 Task: Open a blank sheet, save the file as John.html Add the quote 'Be the change you want to see in the world.' Apply font style 'Caveat' and font size 30 Align the text to the Center .Change the text color to  'Brown'
Action: Mouse moved to (283, 227)
Screenshot: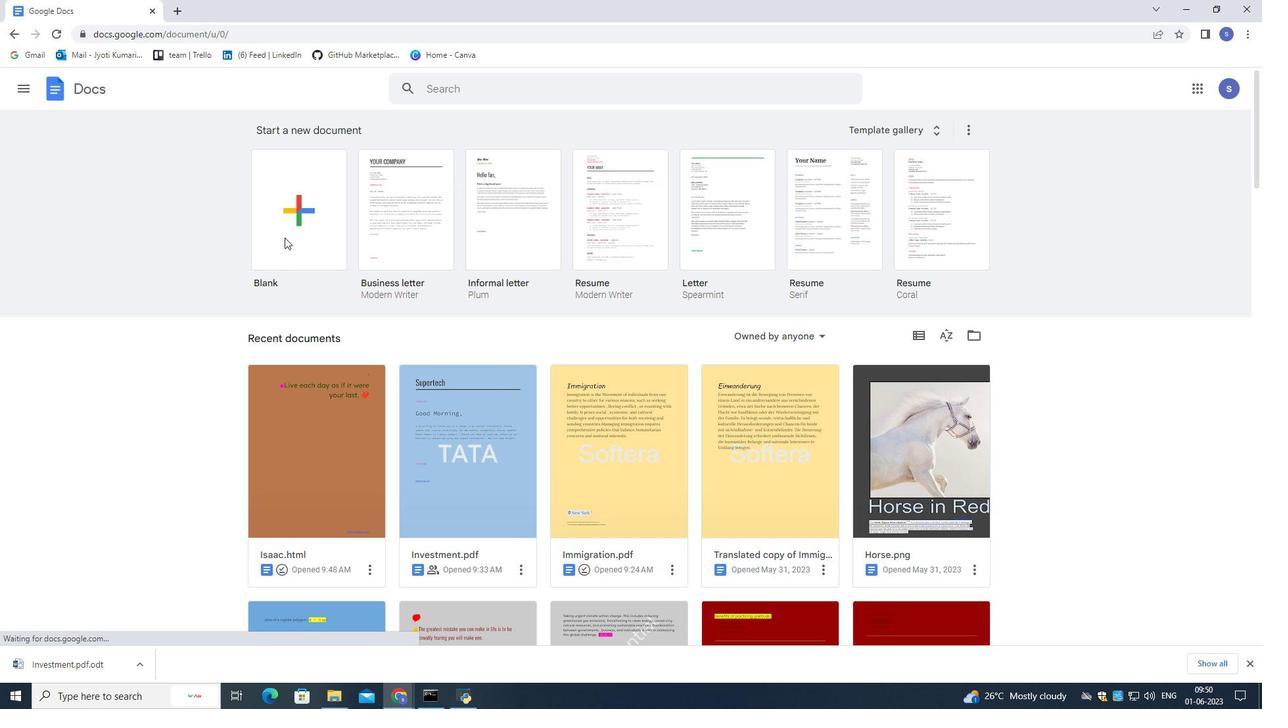 
Action: Mouse pressed left at (283, 227)
Screenshot: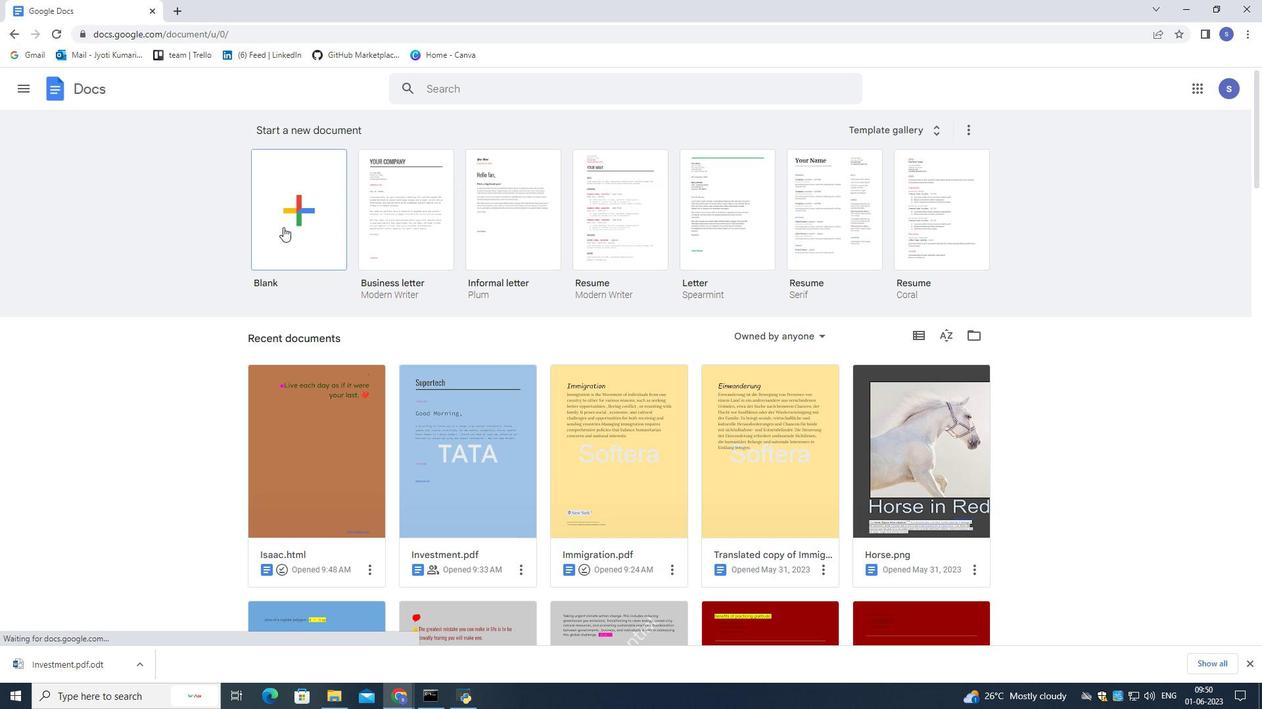 
Action: Mouse moved to (120, 82)
Screenshot: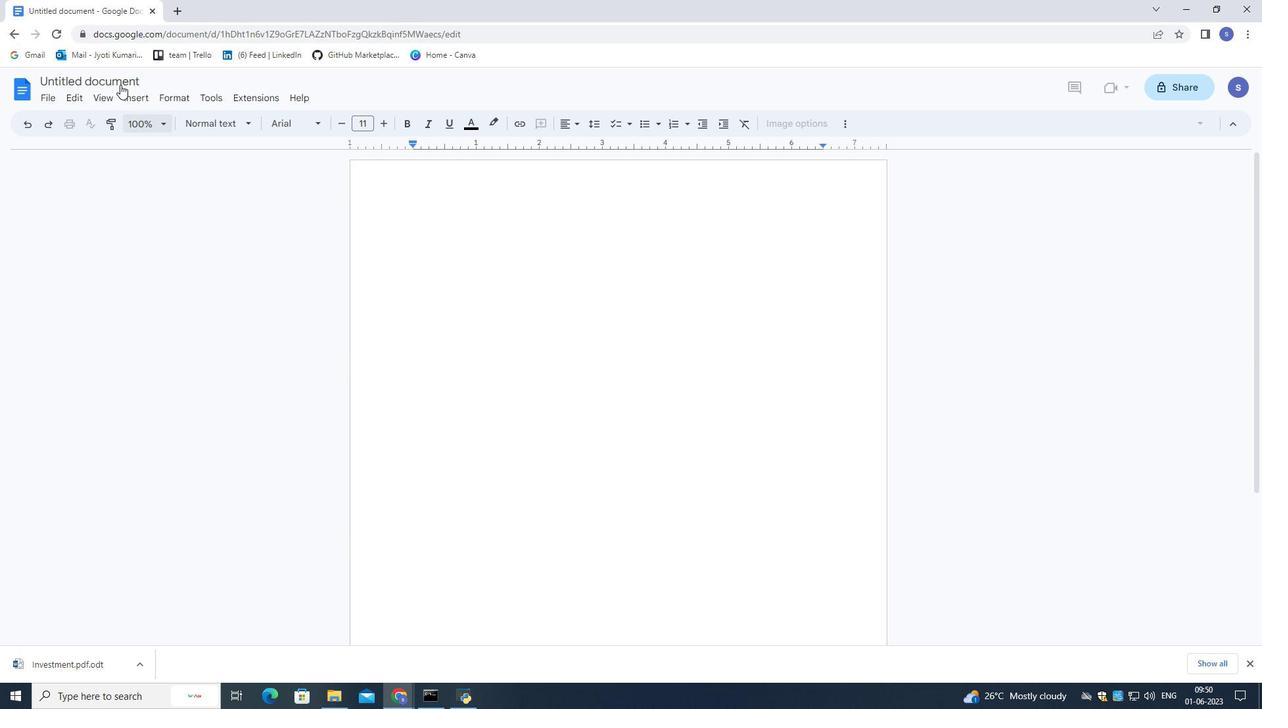 
Action: Mouse pressed left at (120, 82)
Screenshot: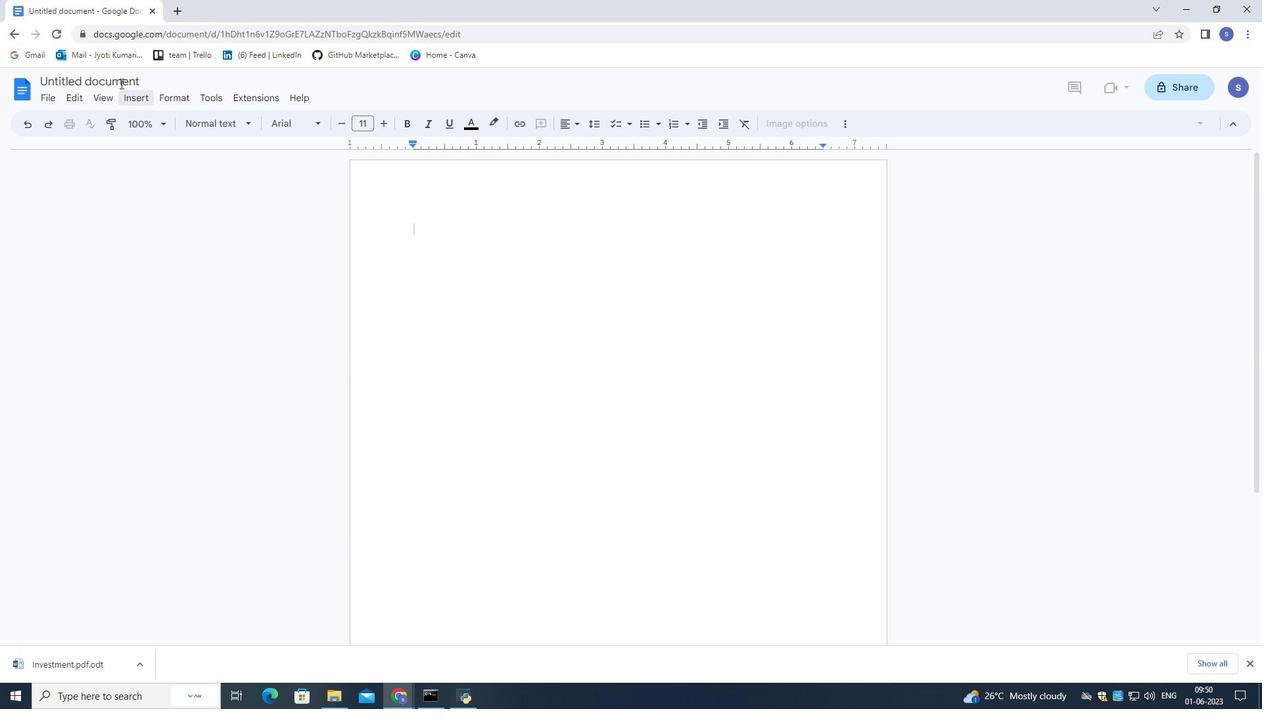 
Action: Mouse moved to (138, 80)
Screenshot: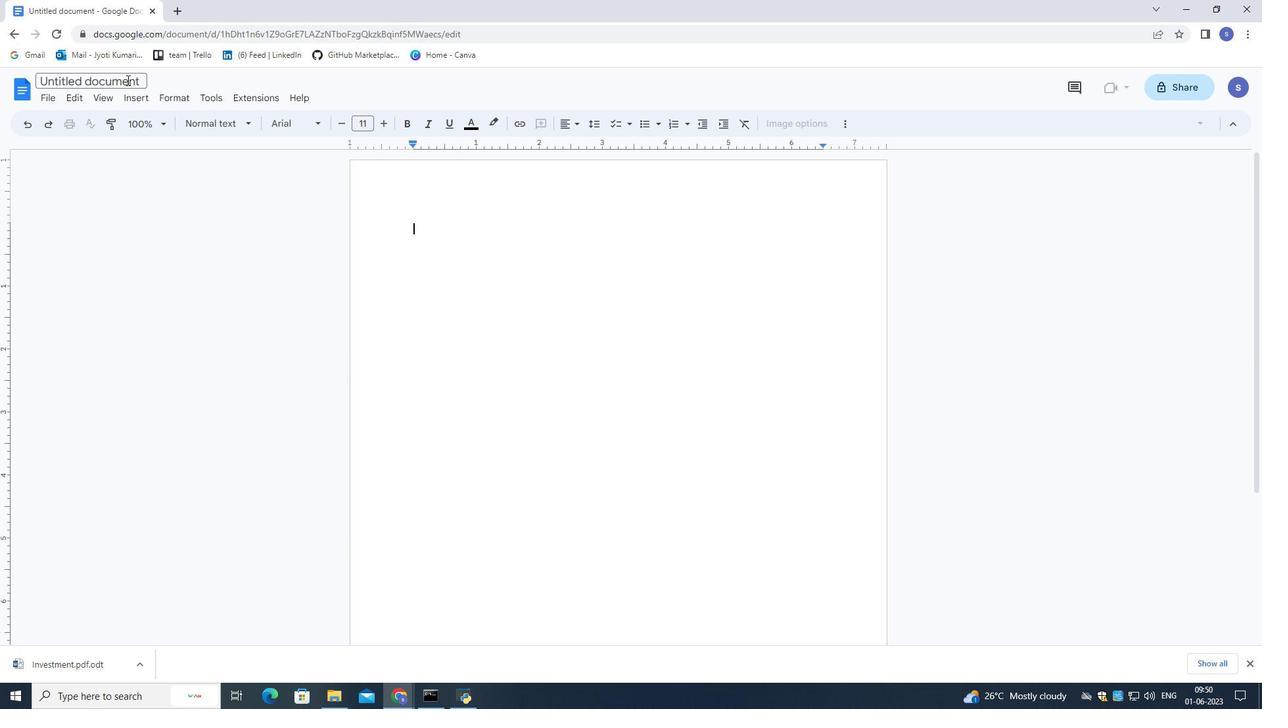 
Action: Mouse pressed left at (138, 80)
Screenshot: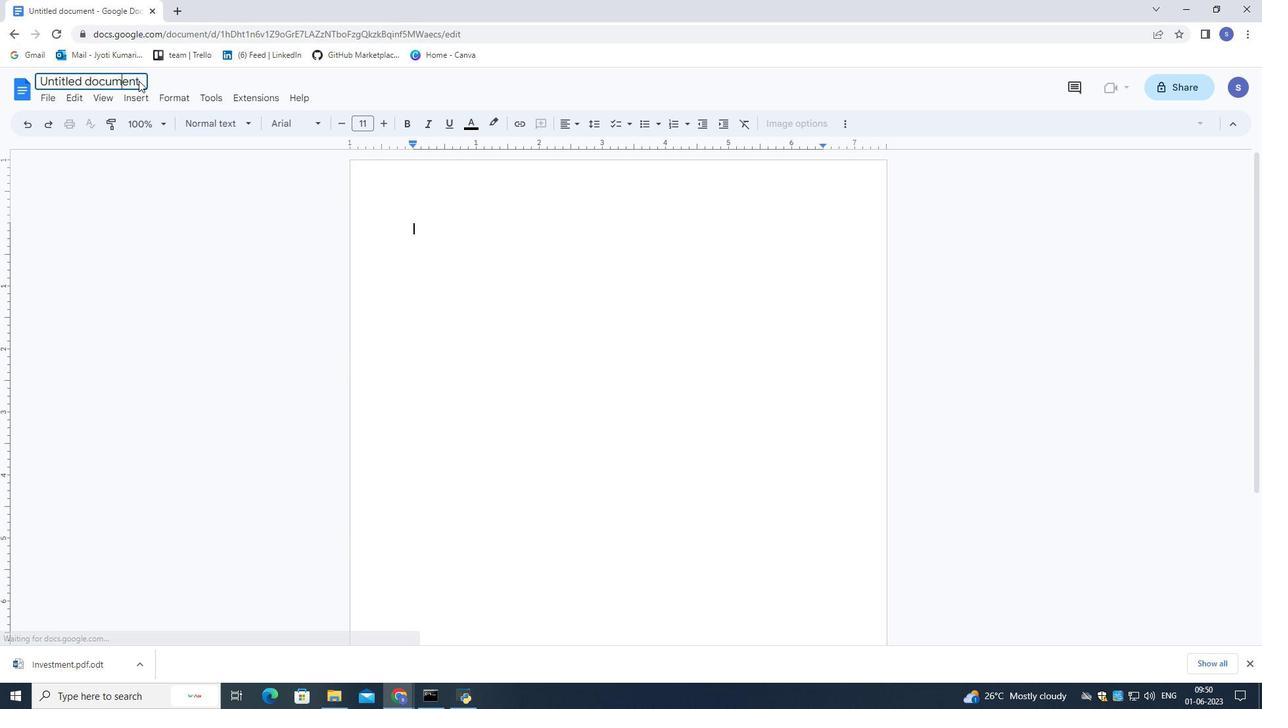 
Action: Mouse pressed left at (138, 80)
Screenshot: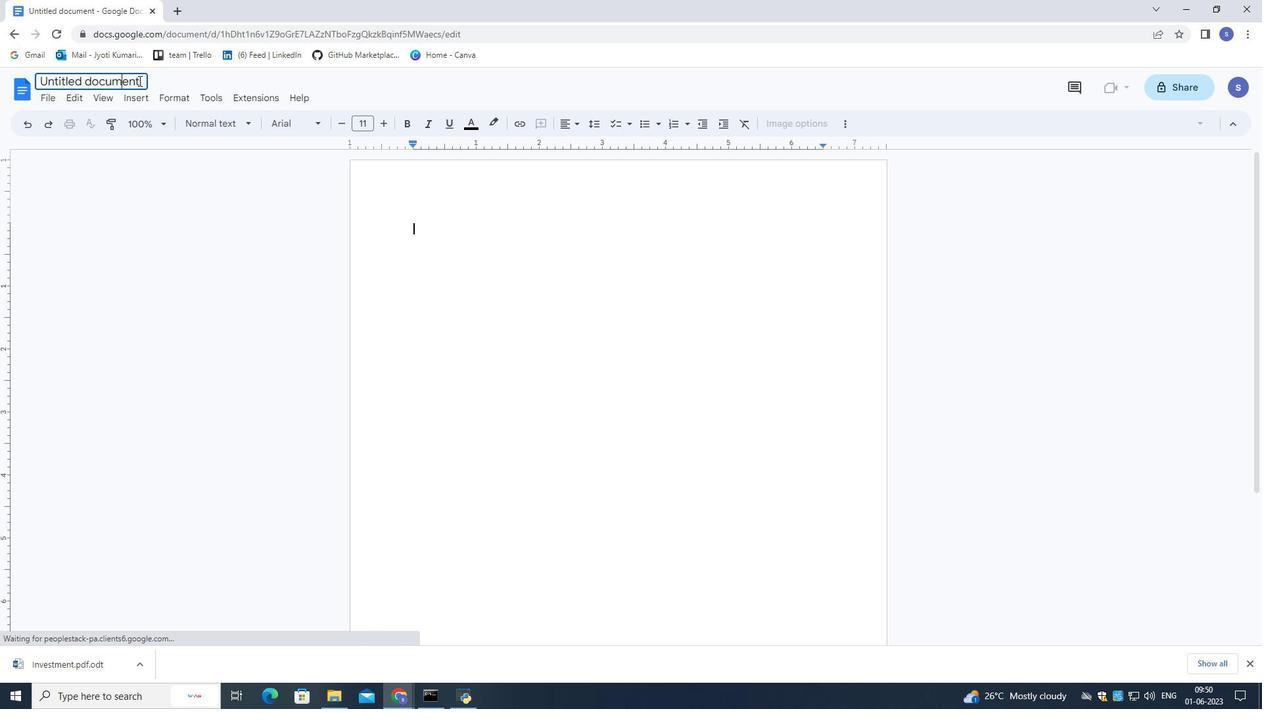 
Action: Mouse pressed left at (138, 80)
Screenshot: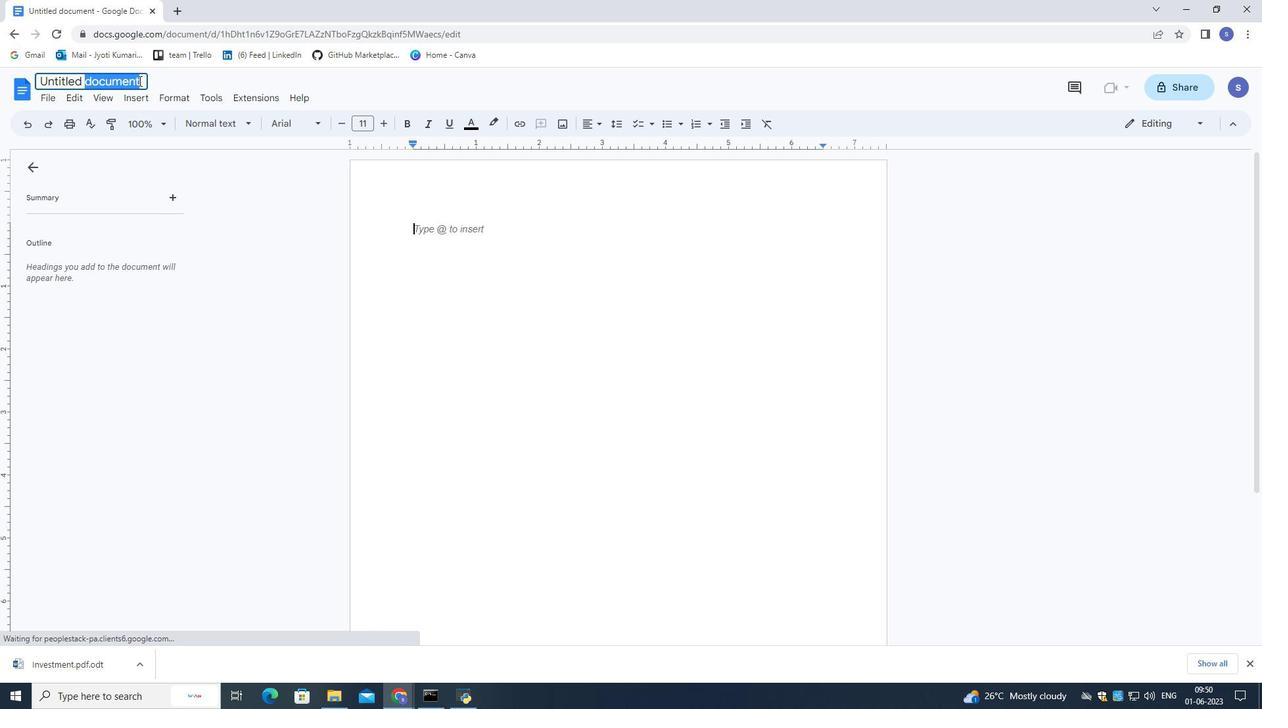
Action: Key pressed <Key.shift><Key.shift><Key.shift><Key.shift><Key.shift>John.html<Key.enter>
Screenshot: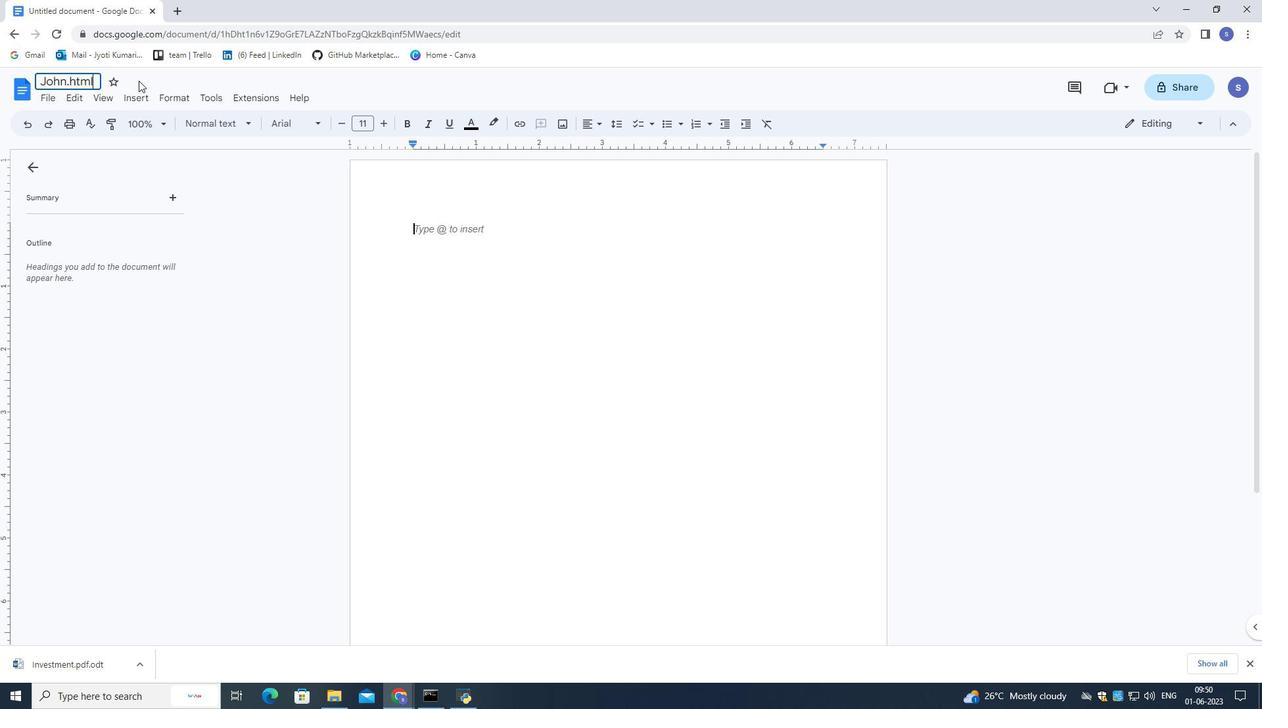 
Action: Mouse moved to (433, 231)
Screenshot: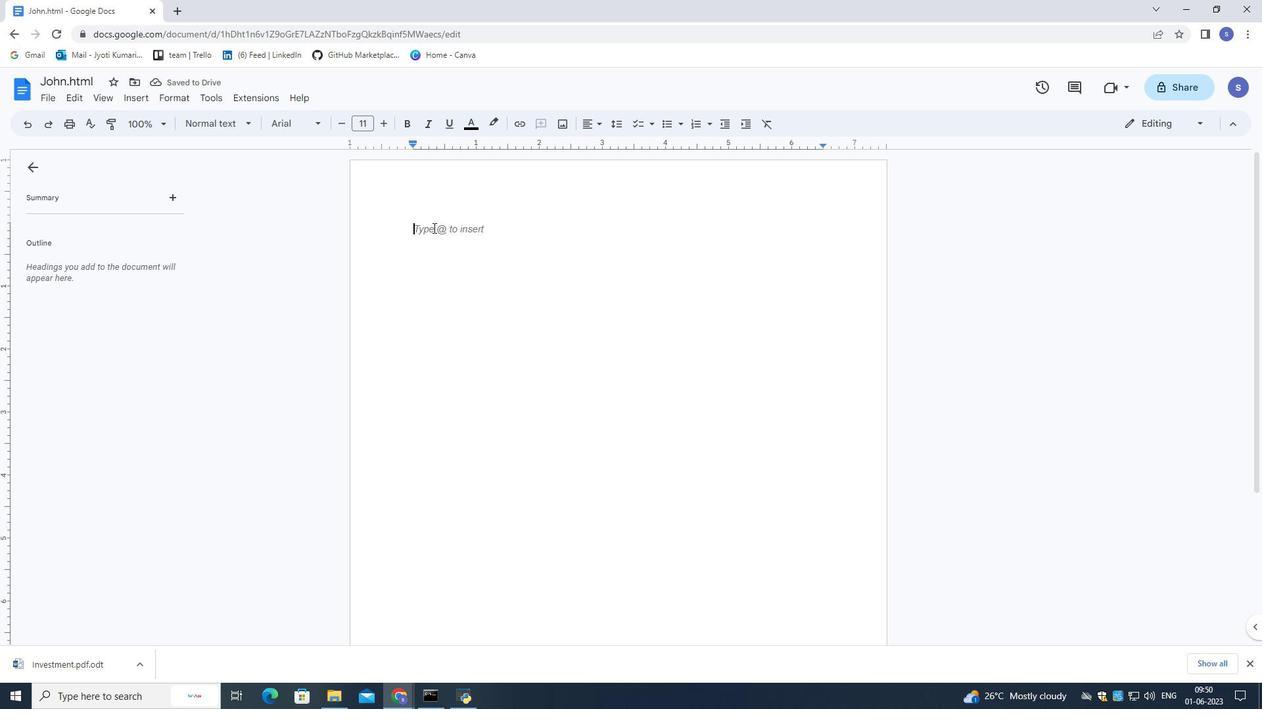 
Action: Mouse pressed left at (433, 231)
Screenshot: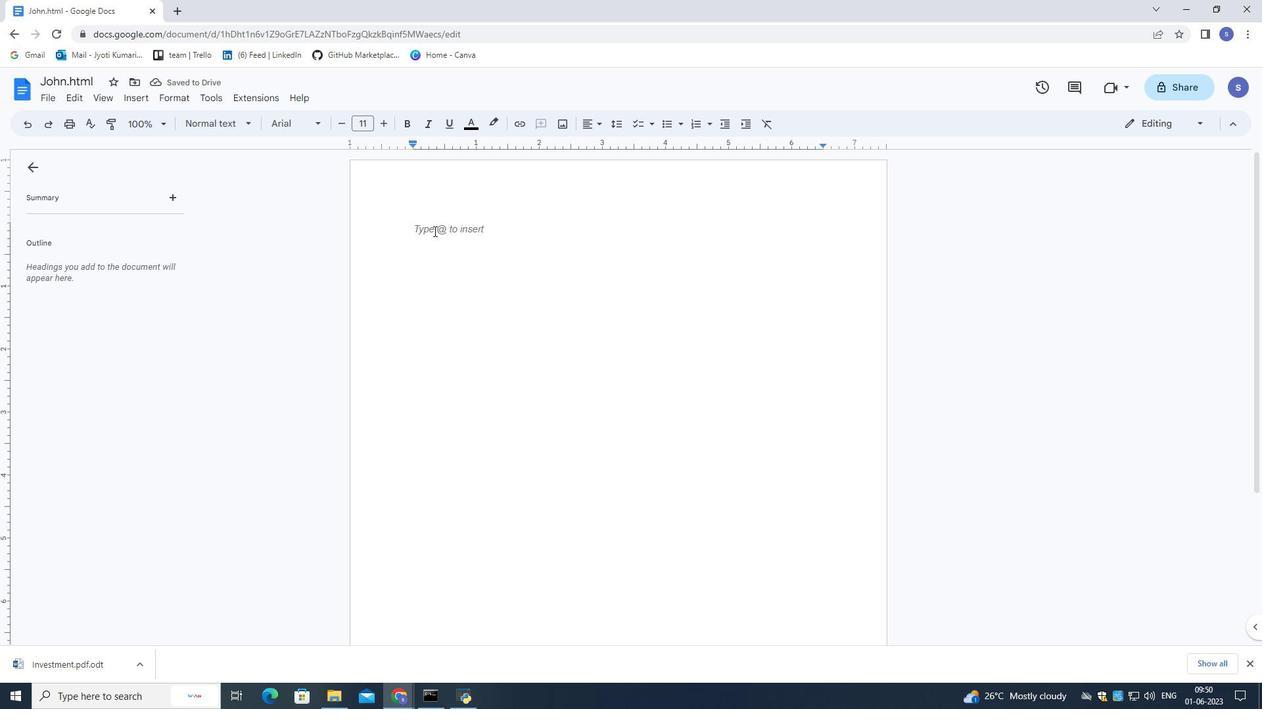 
Action: Key pressed <Key.shift>Be<Key.space>the<Key.space>change<Key.space>you<Key.space>want<Key.space>to<Key.space>see<Key.space>in<Key.space>the<Key.space>world.<Key.space>
Screenshot: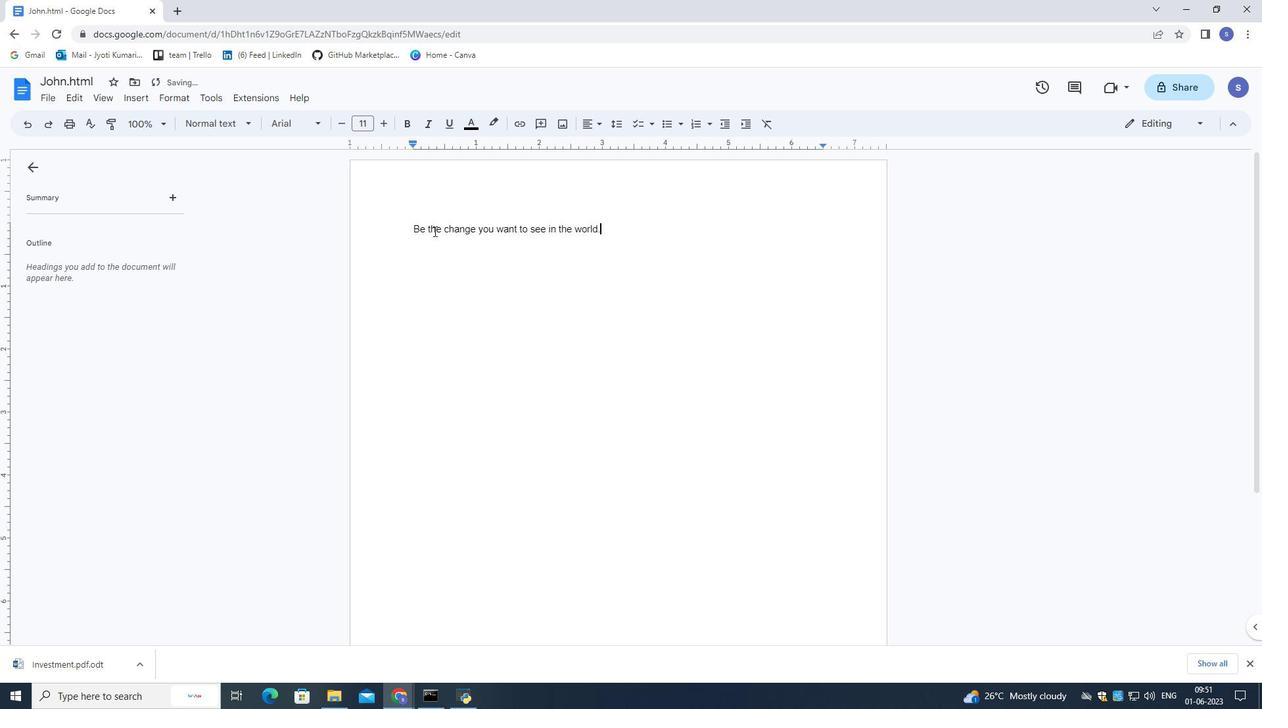
Action: Mouse moved to (610, 229)
Screenshot: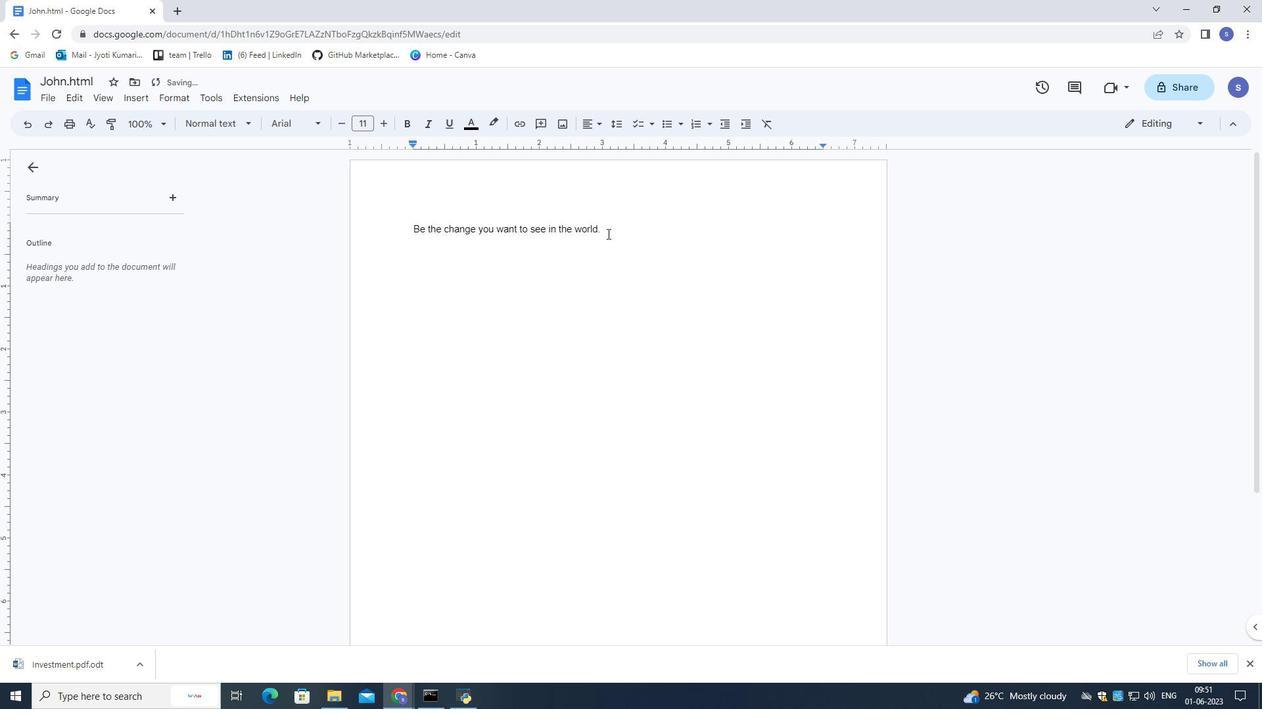 
Action: Mouse pressed left at (610, 229)
Screenshot: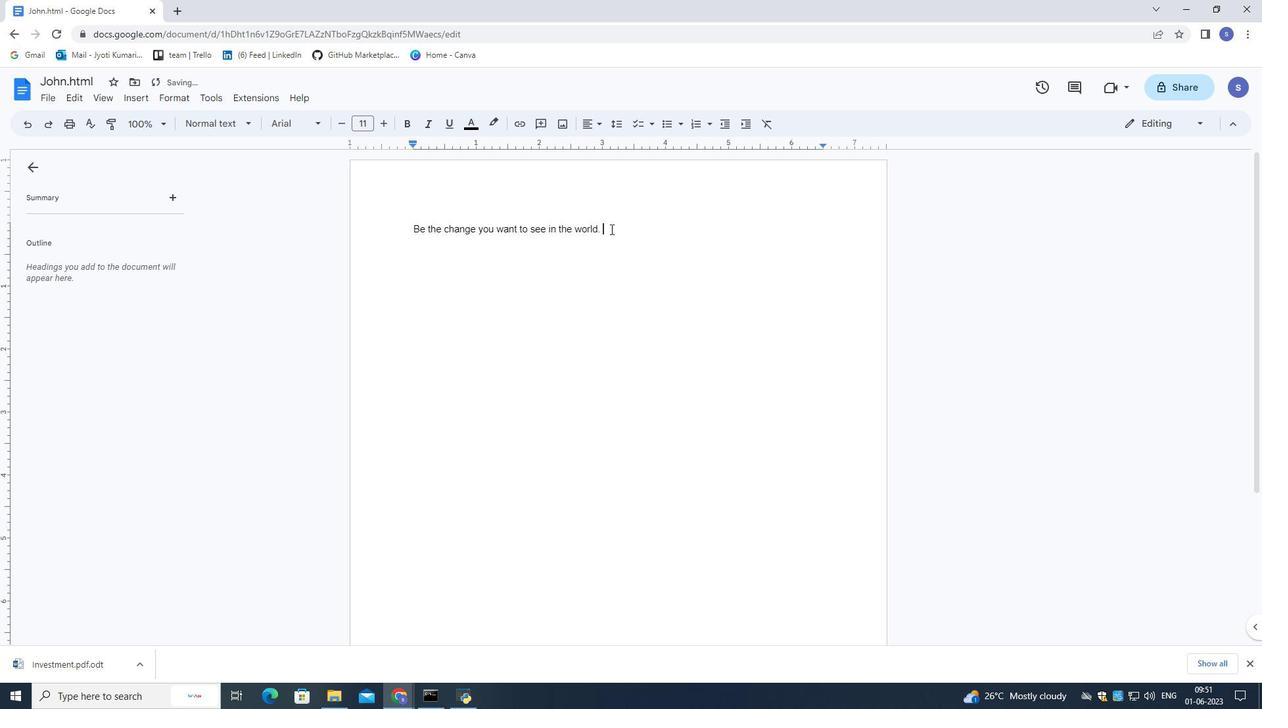 
Action: Mouse moved to (403, 239)
Screenshot: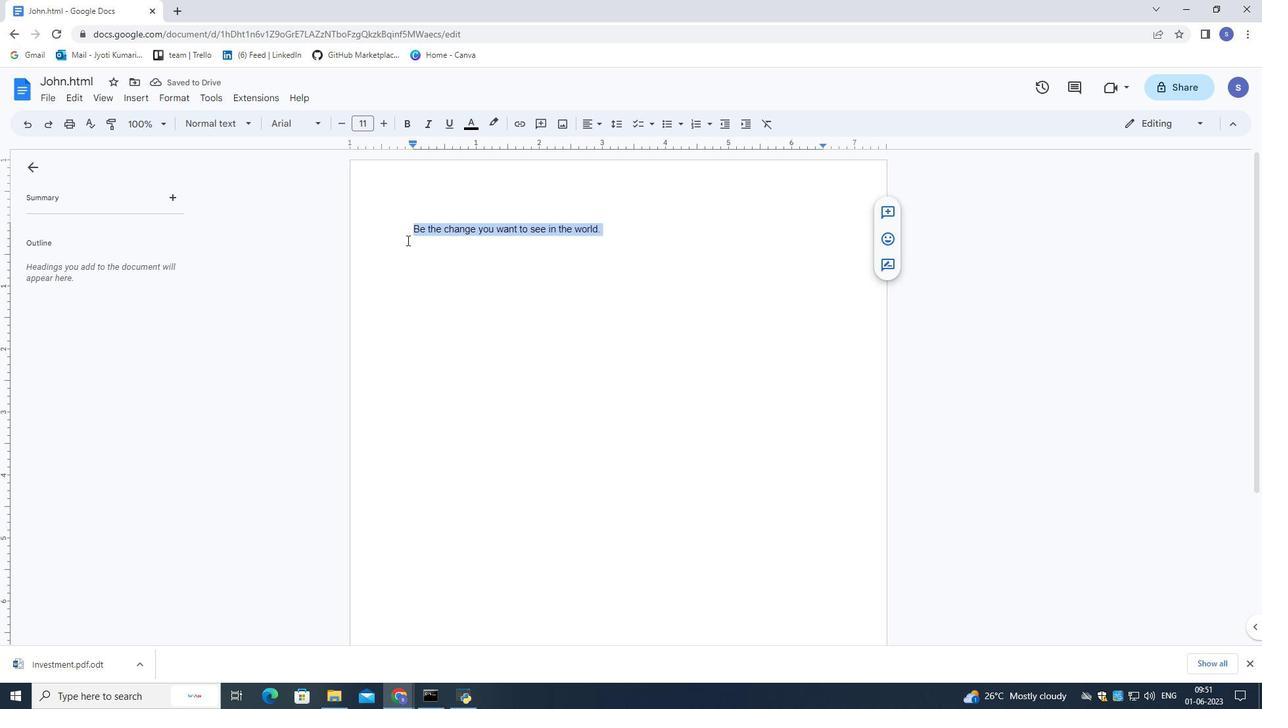 
Action: Key pressed <Key.shift>Caveatctrl+Z
Screenshot: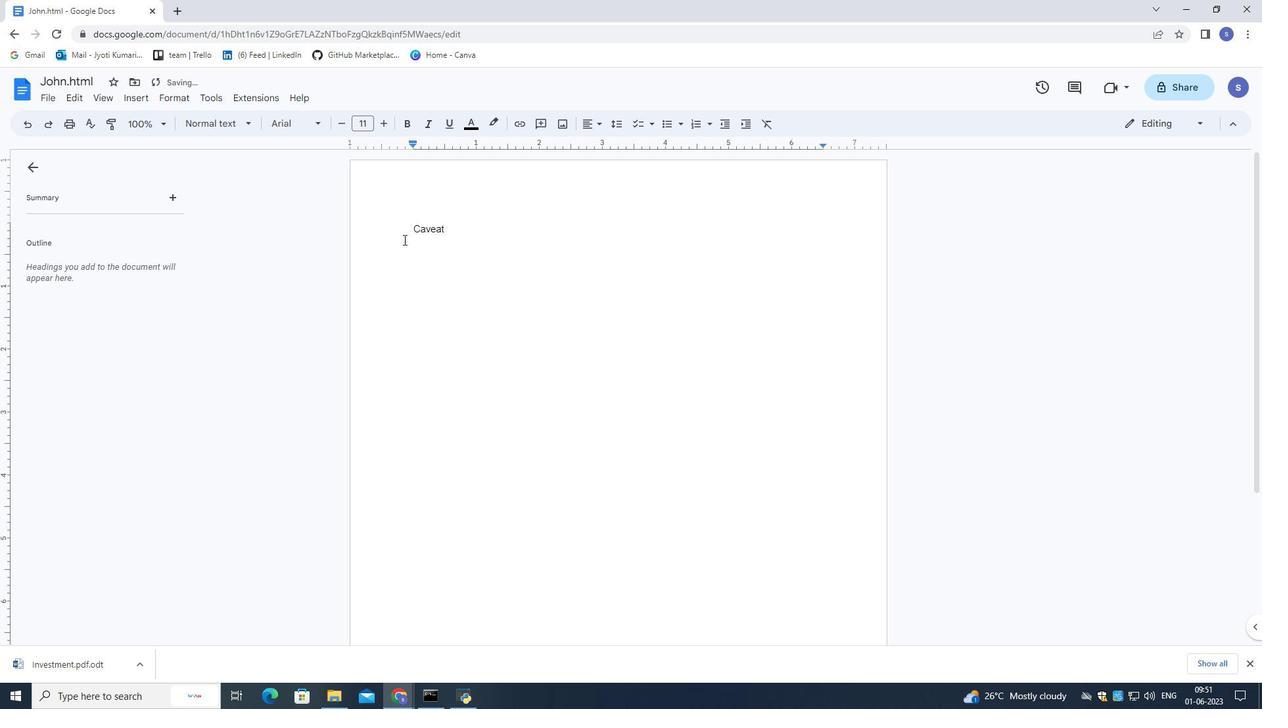 
Action: Mouse moved to (293, 122)
Screenshot: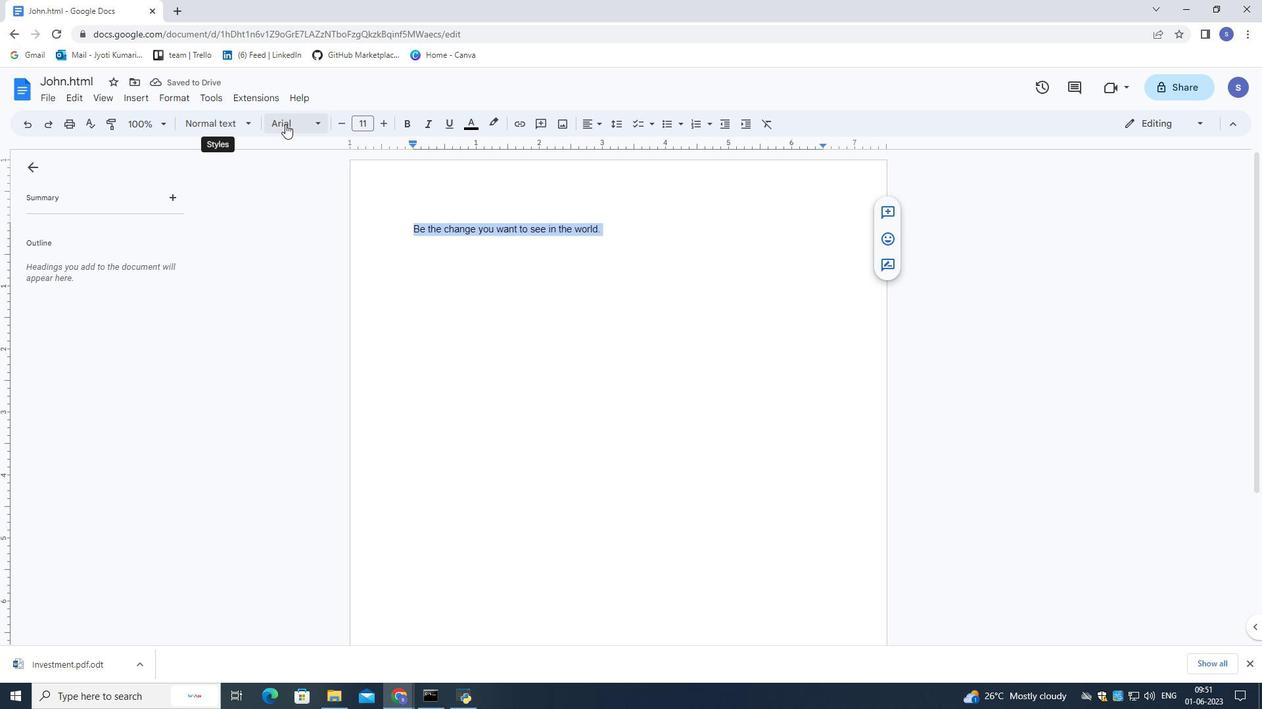 
Action: Mouse pressed left at (293, 122)
Screenshot: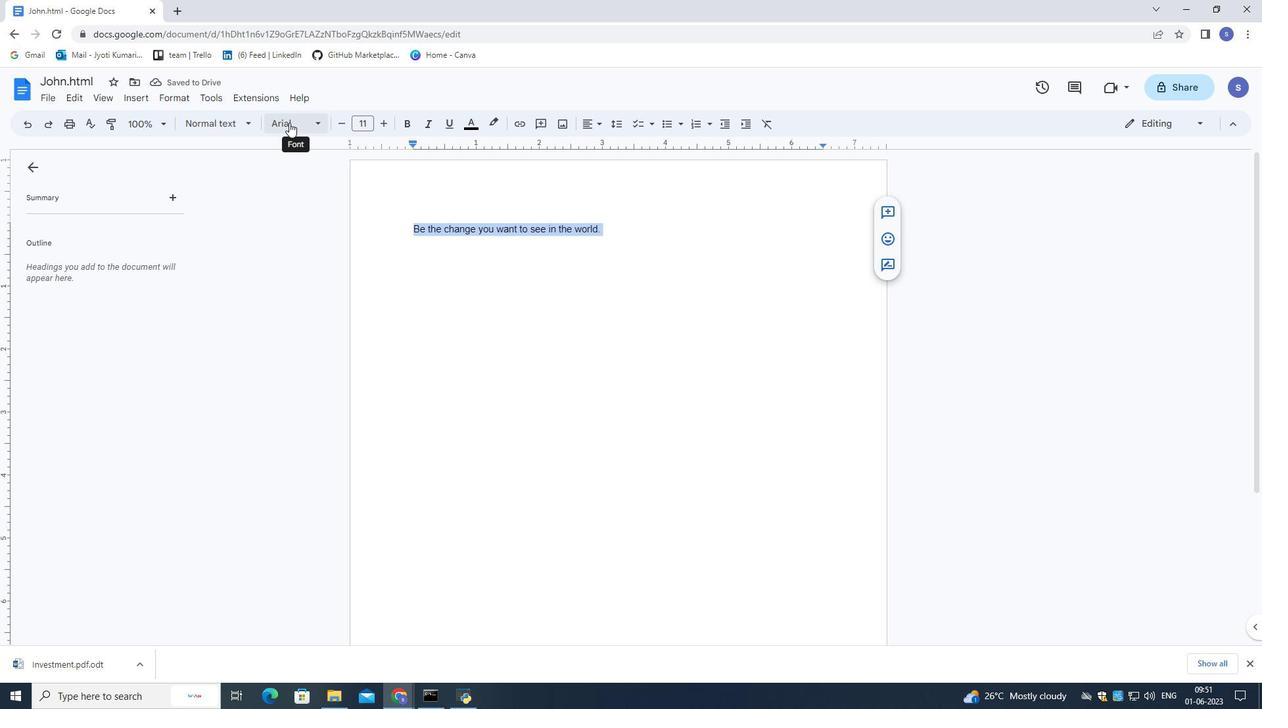 
Action: Mouse moved to (290, 141)
Screenshot: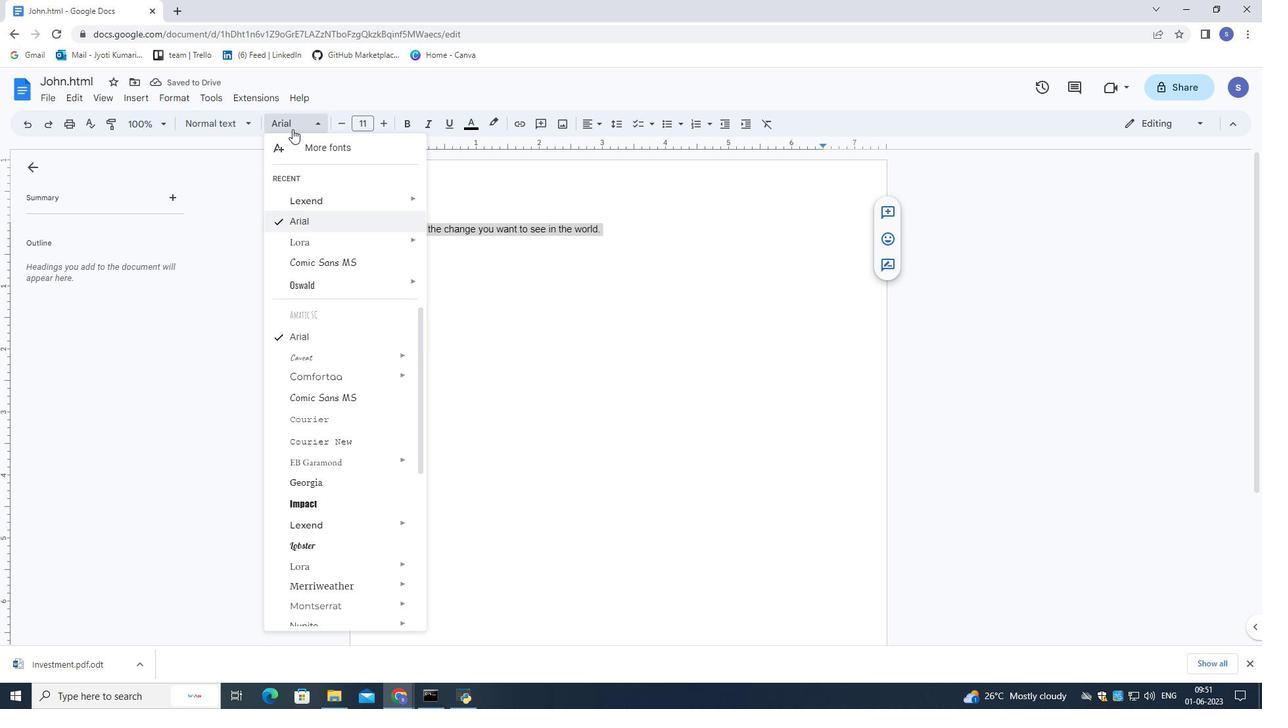 
Action: Mouse pressed left at (290, 141)
Screenshot: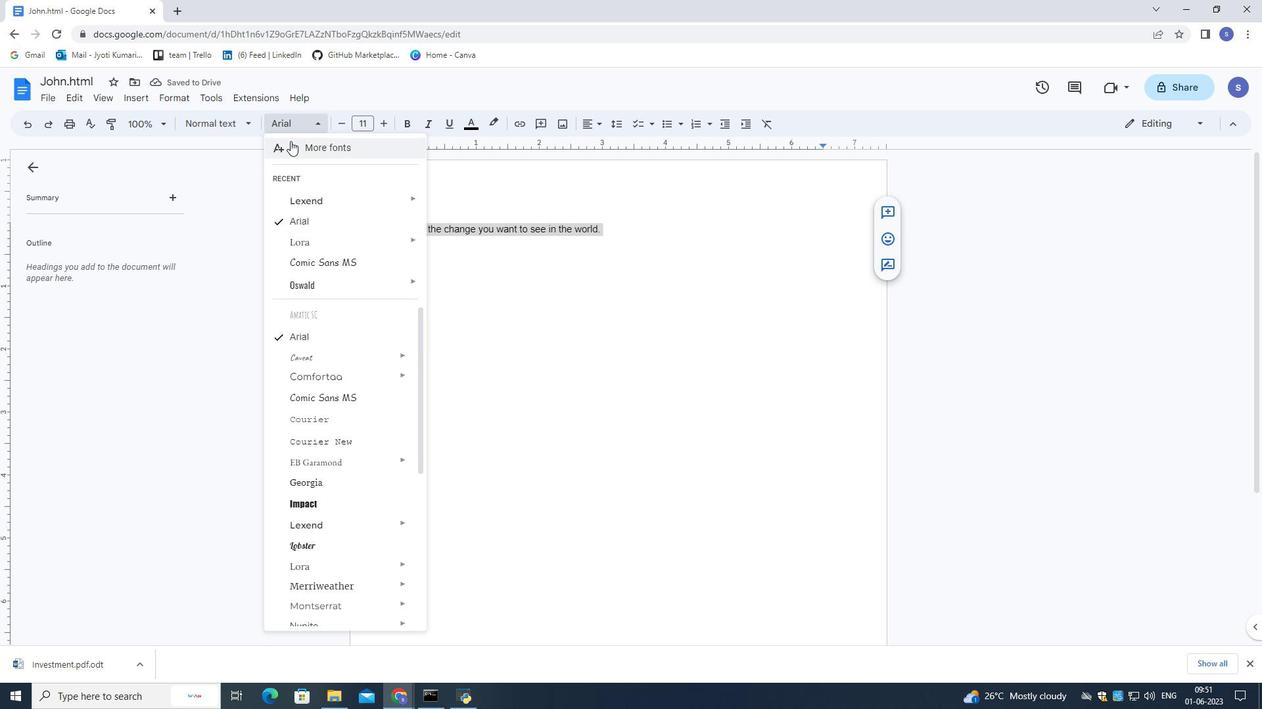 
Action: Mouse moved to (401, 203)
Screenshot: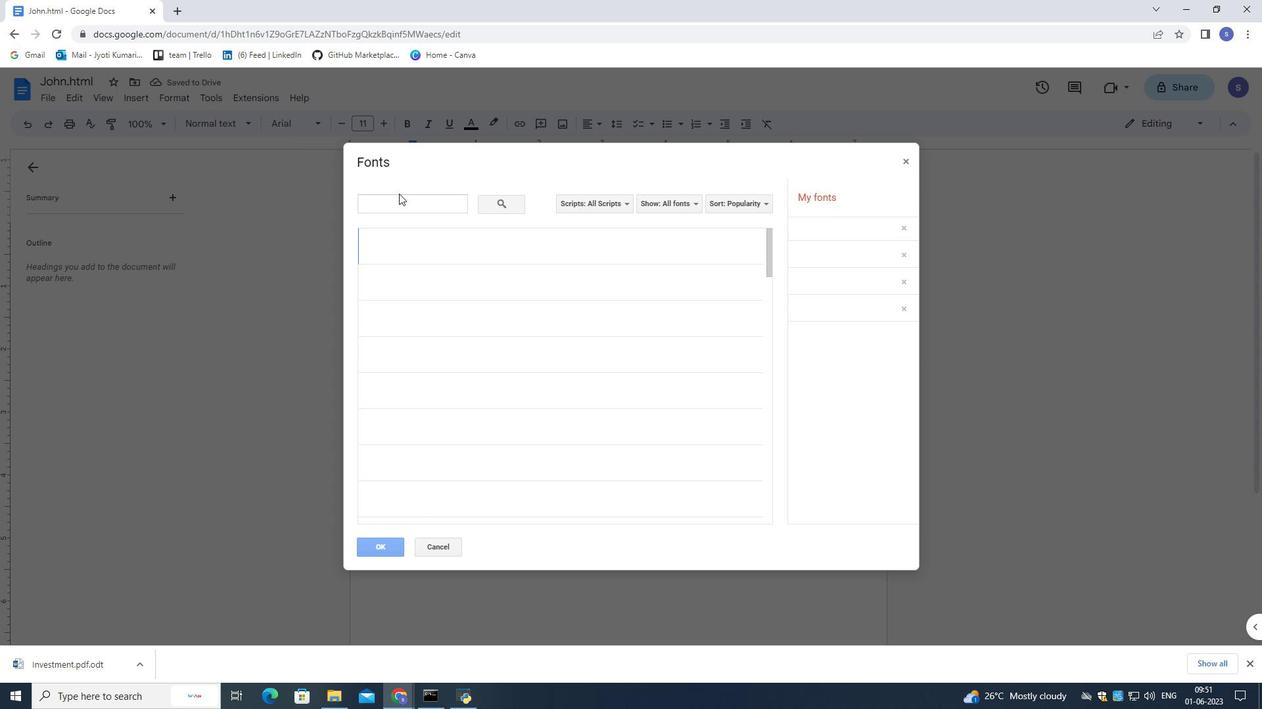 
Action: Mouse pressed left at (401, 203)
Screenshot: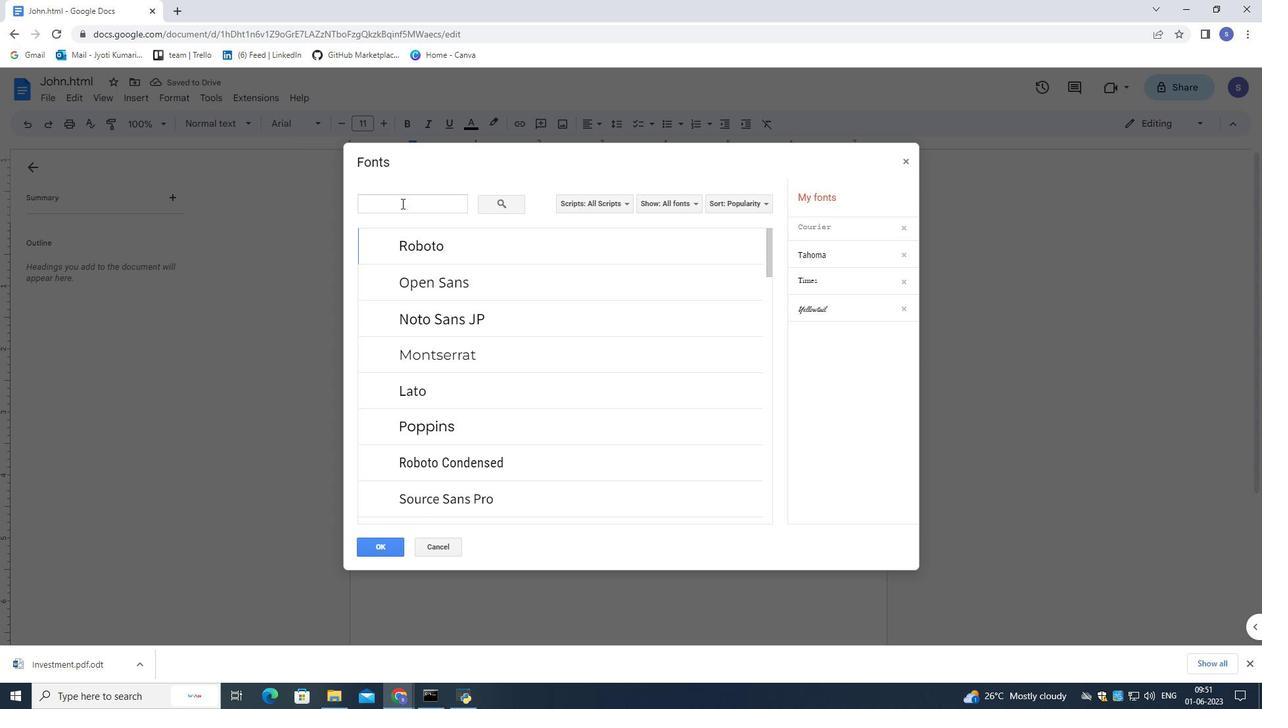 
Action: Key pressed <Key.shift>Caveat
Screenshot: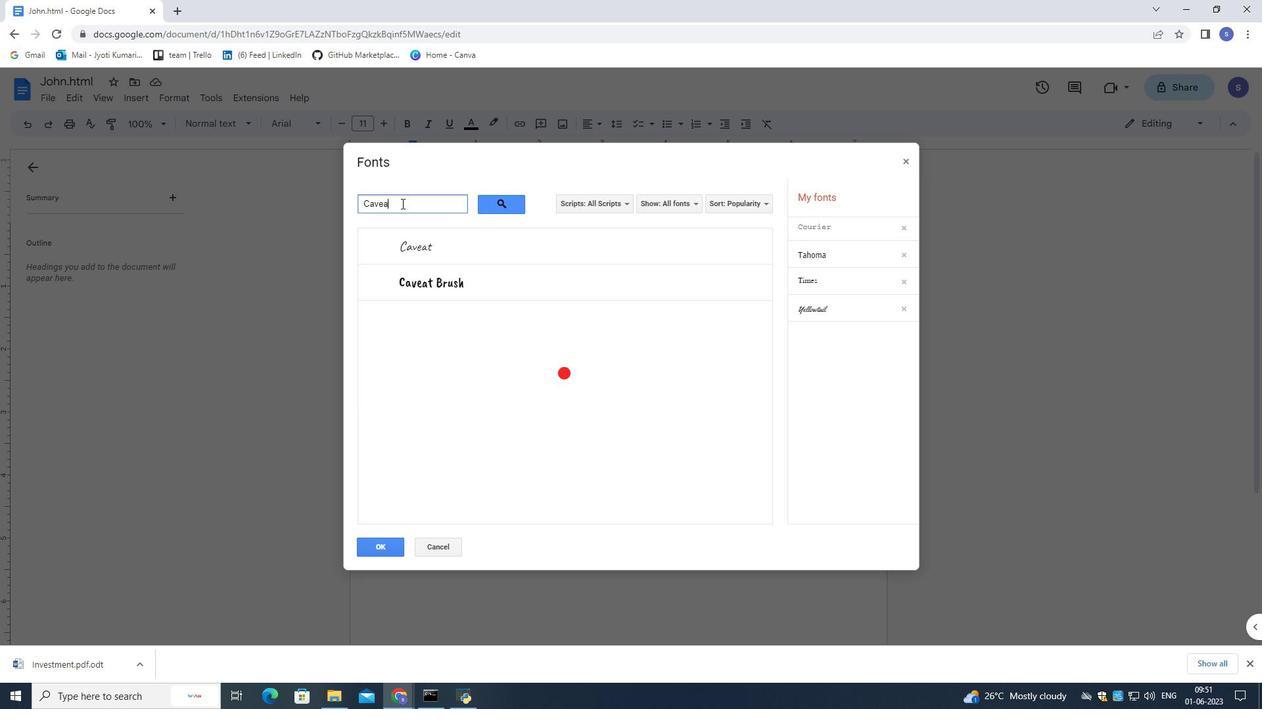 
Action: Mouse moved to (418, 242)
Screenshot: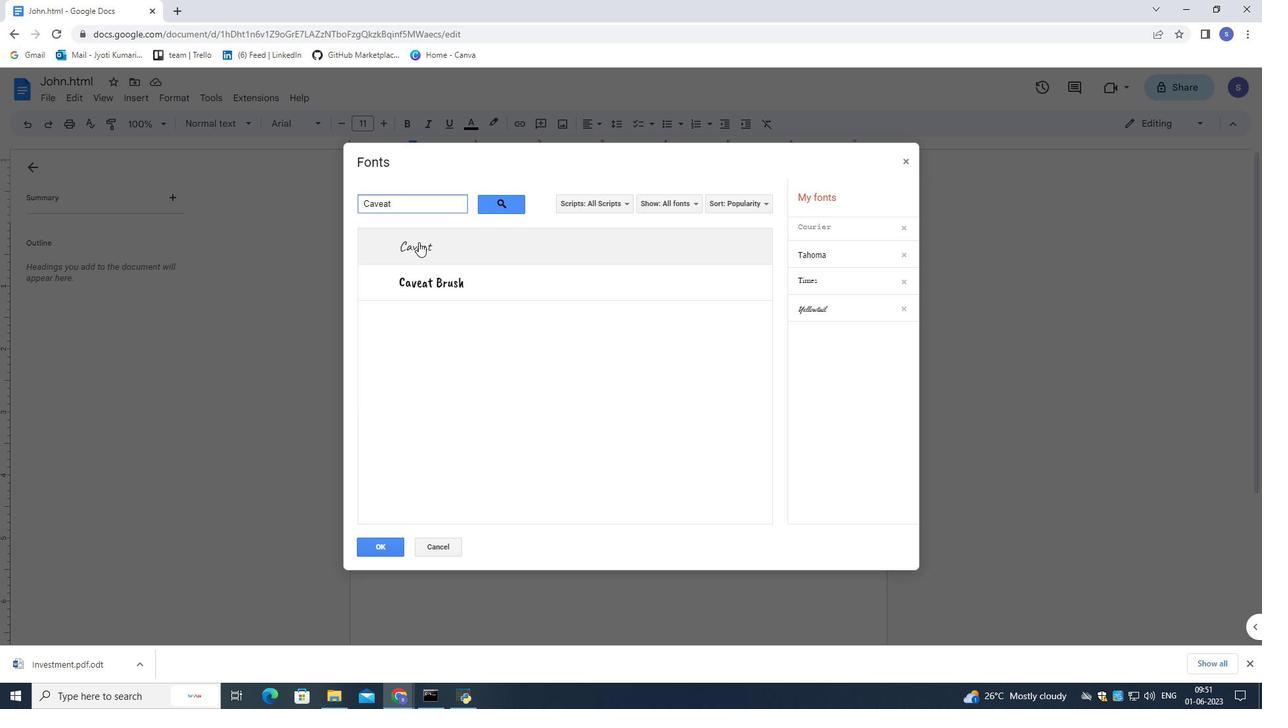
Action: Mouse pressed left at (418, 242)
Screenshot: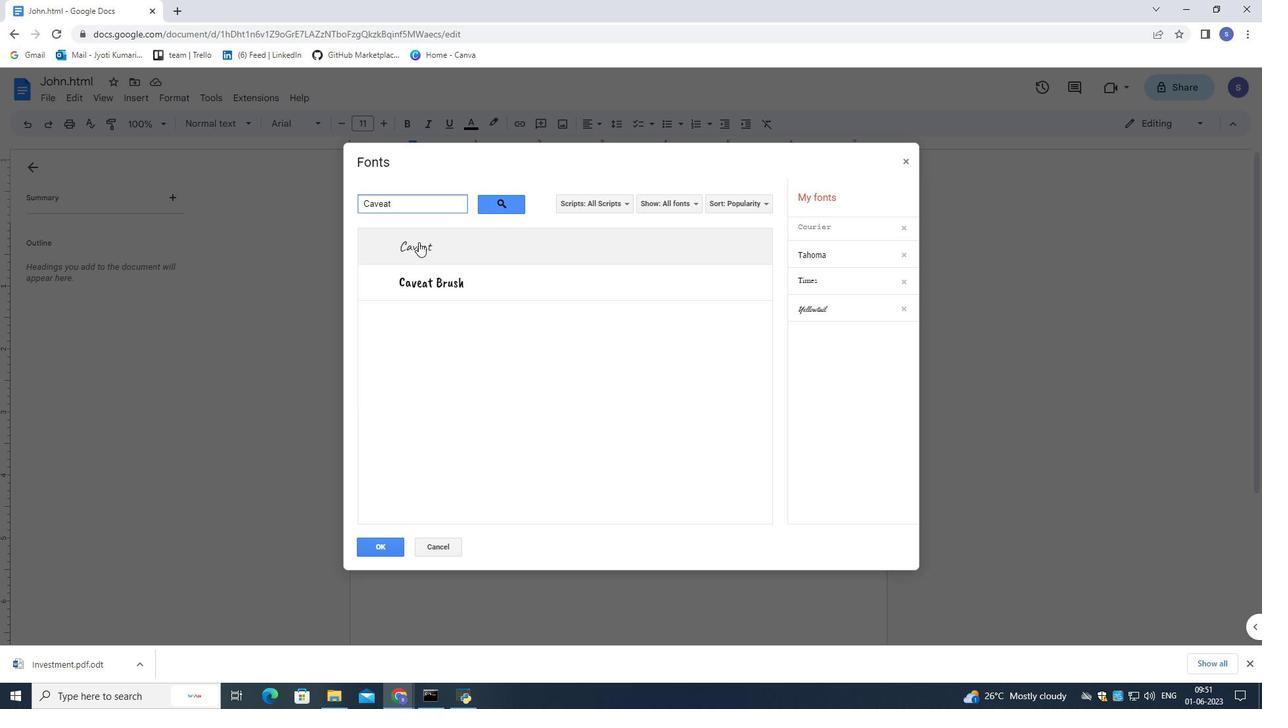 
Action: Mouse moved to (366, 544)
Screenshot: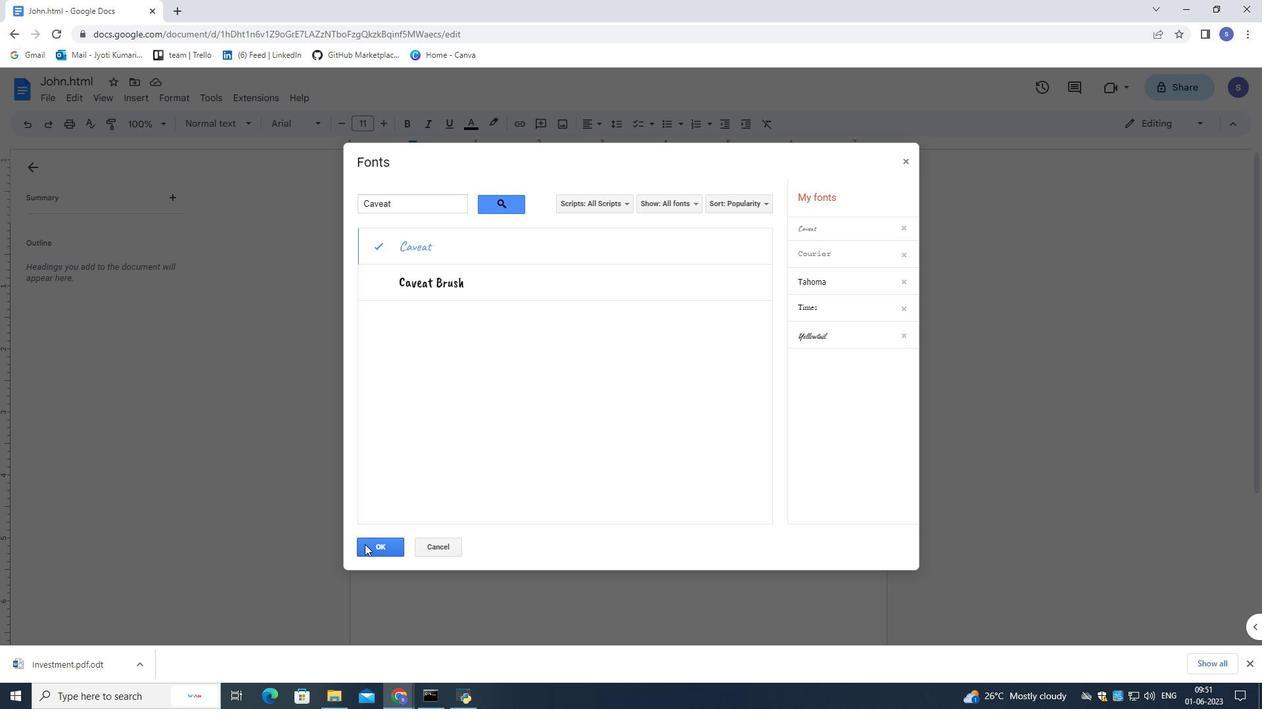 
Action: Mouse pressed left at (366, 544)
Screenshot: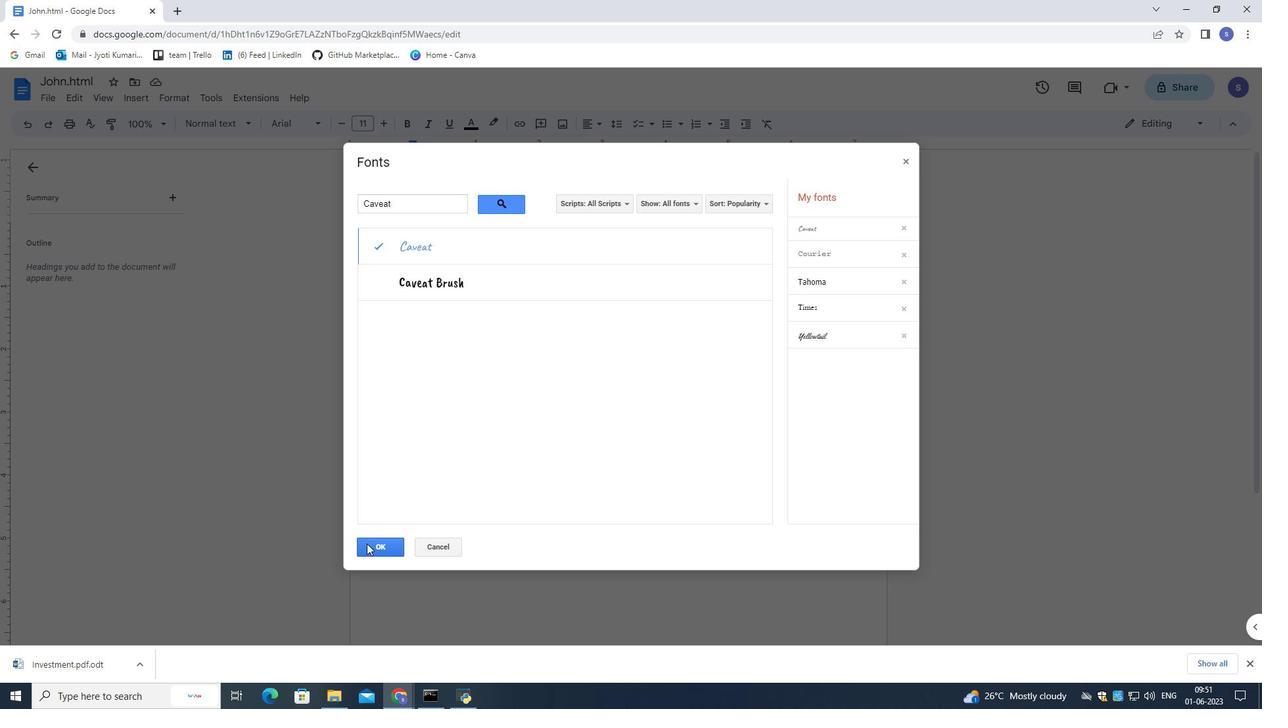 
Action: Mouse moved to (367, 543)
Screenshot: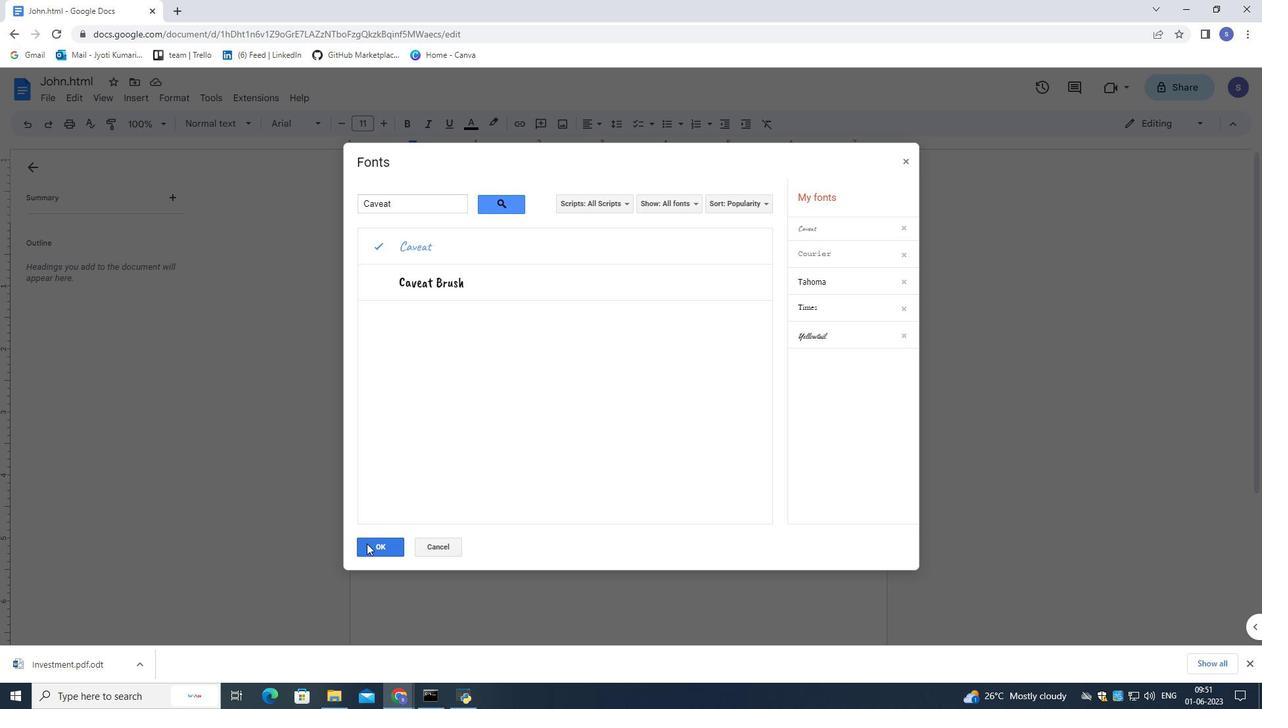 
Action: Mouse pressed left at (366, 544)
Screenshot: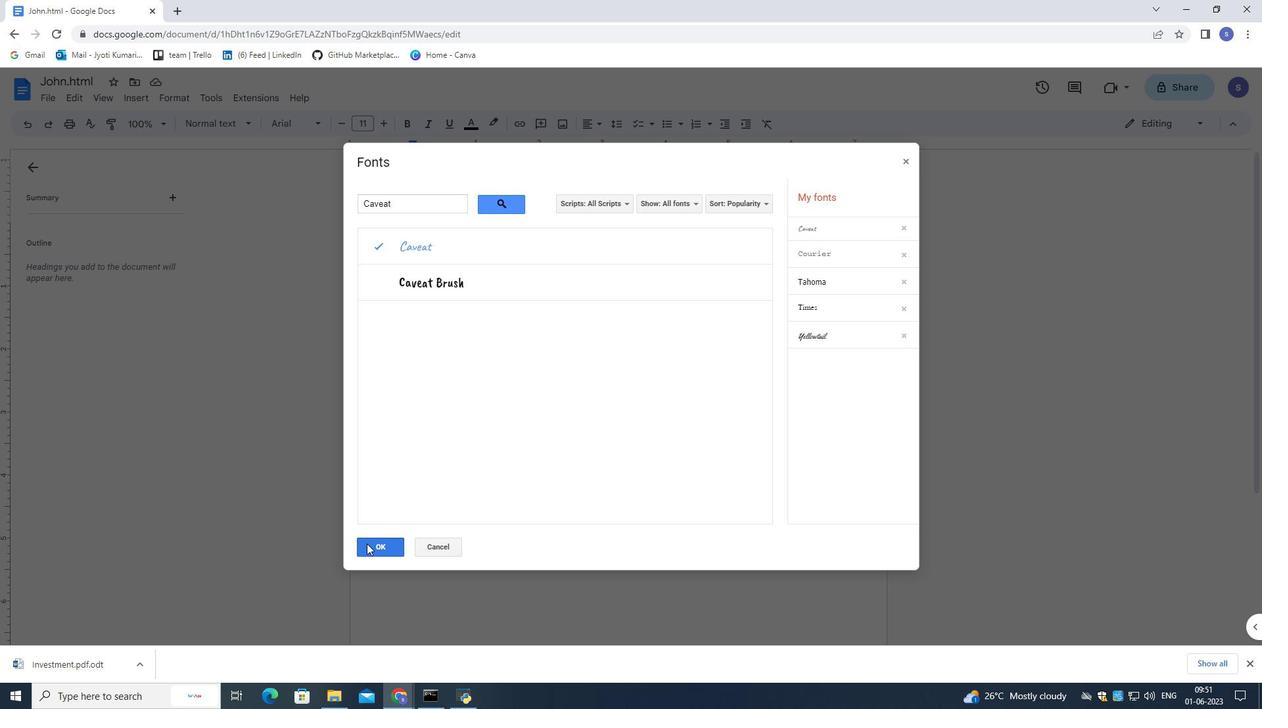 
Action: Mouse moved to (387, 121)
Screenshot: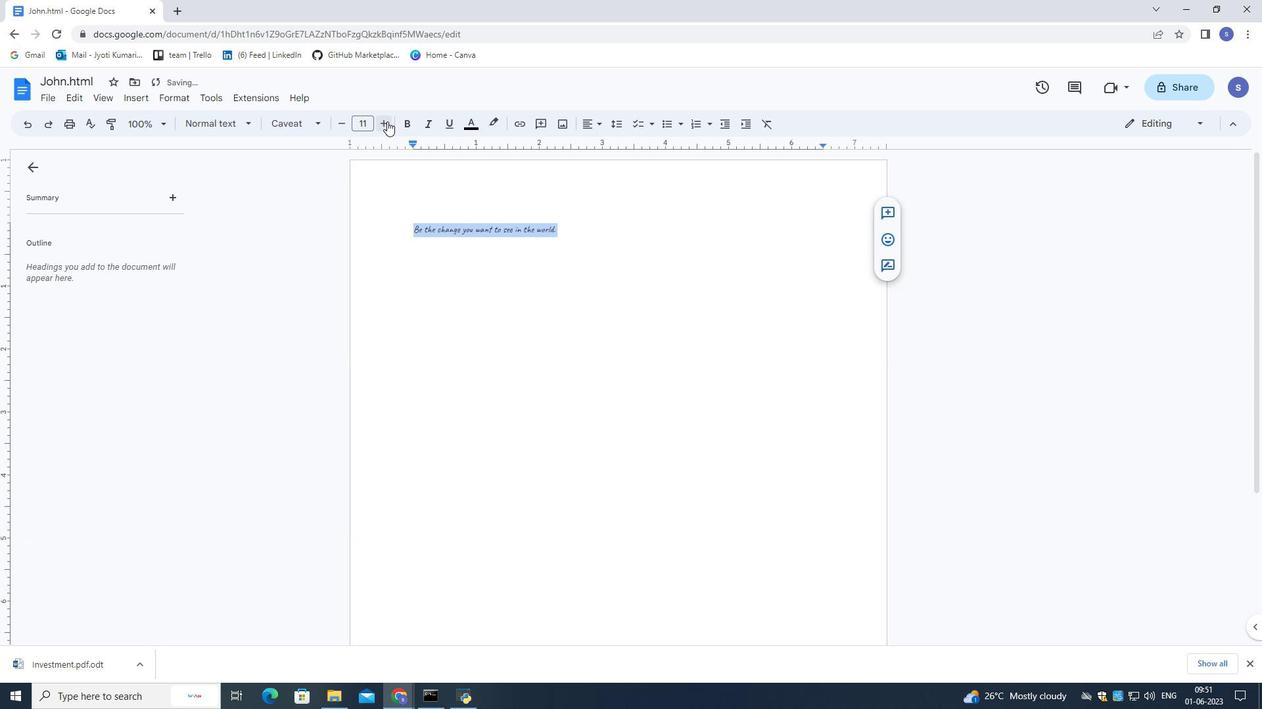 
Action: Mouse pressed left at (387, 121)
Screenshot: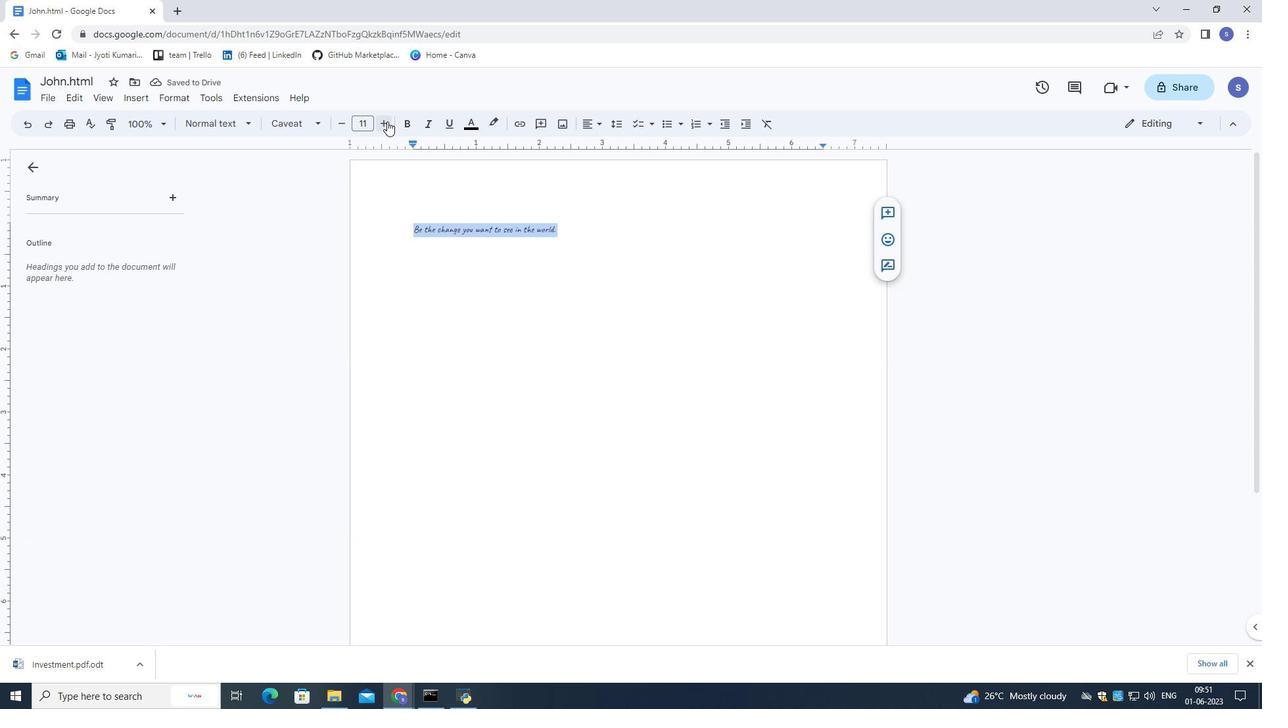 
Action: Mouse pressed left at (387, 121)
Screenshot: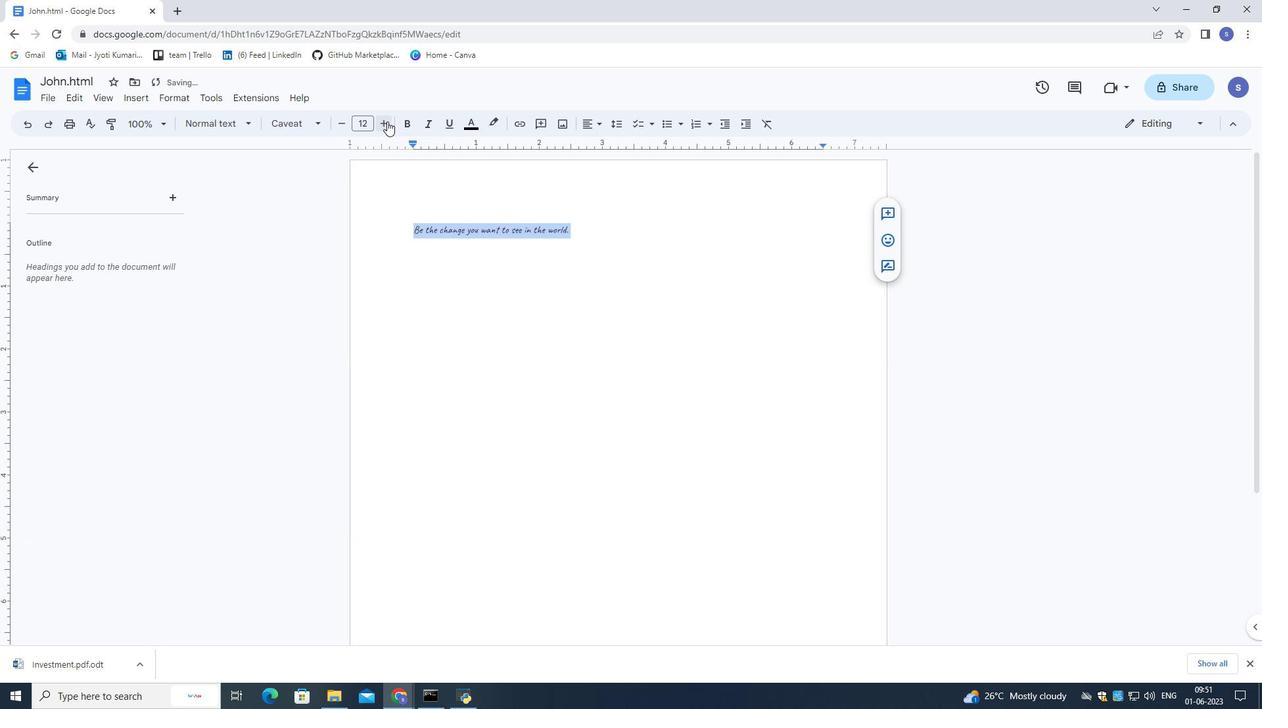 
Action: Mouse pressed left at (387, 121)
Screenshot: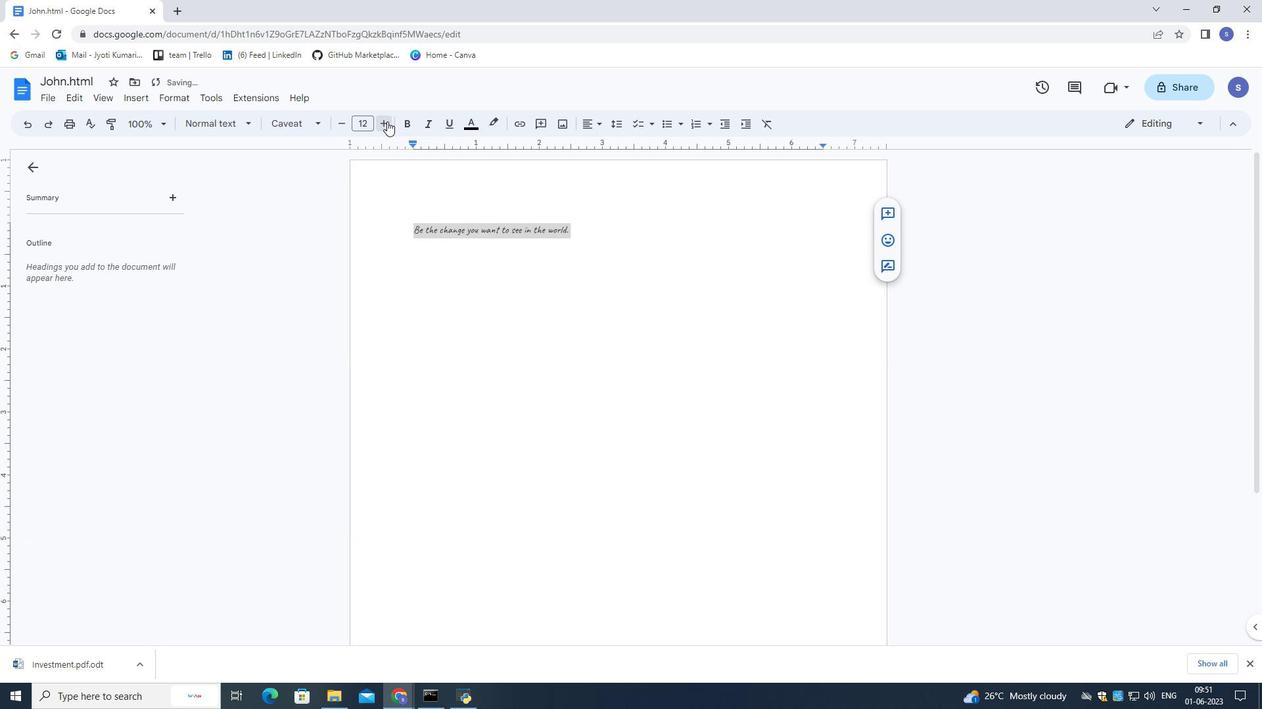 
Action: Mouse pressed left at (387, 121)
Screenshot: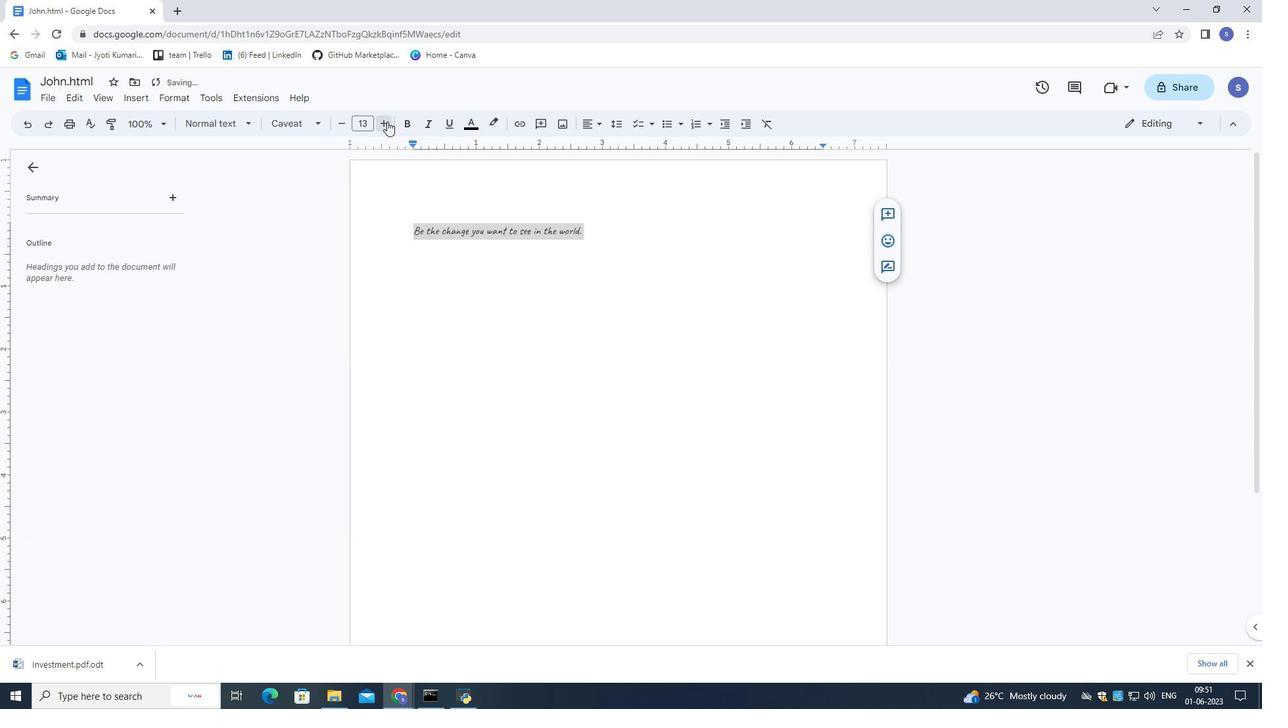 
Action: Mouse pressed left at (387, 121)
Screenshot: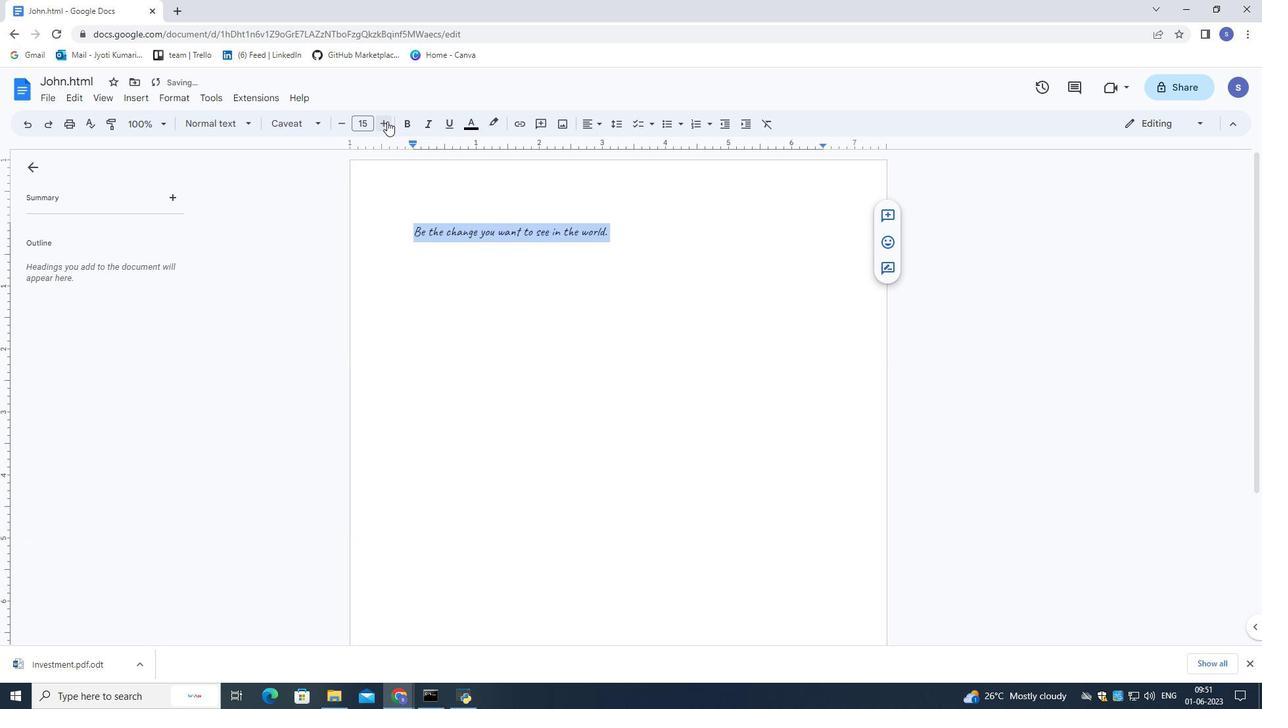 
Action: Mouse pressed left at (387, 121)
Screenshot: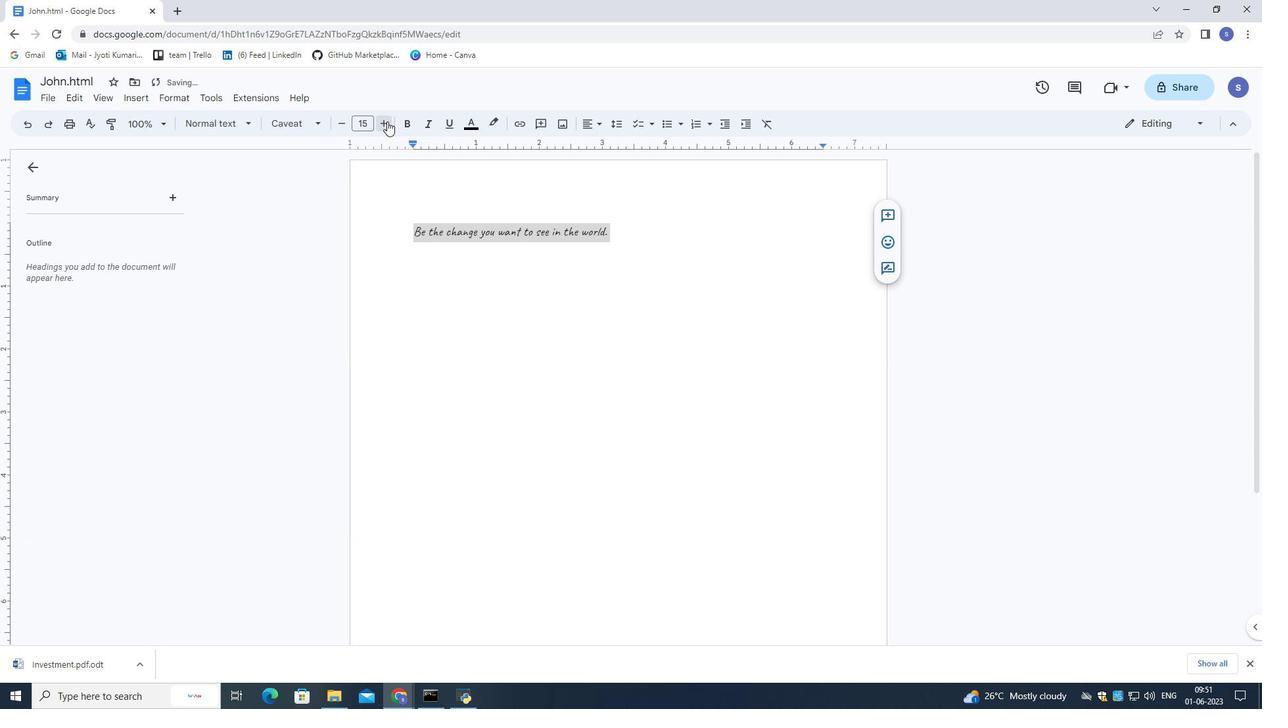 
Action: Mouse pressed left at (387, 121)
Screenshot: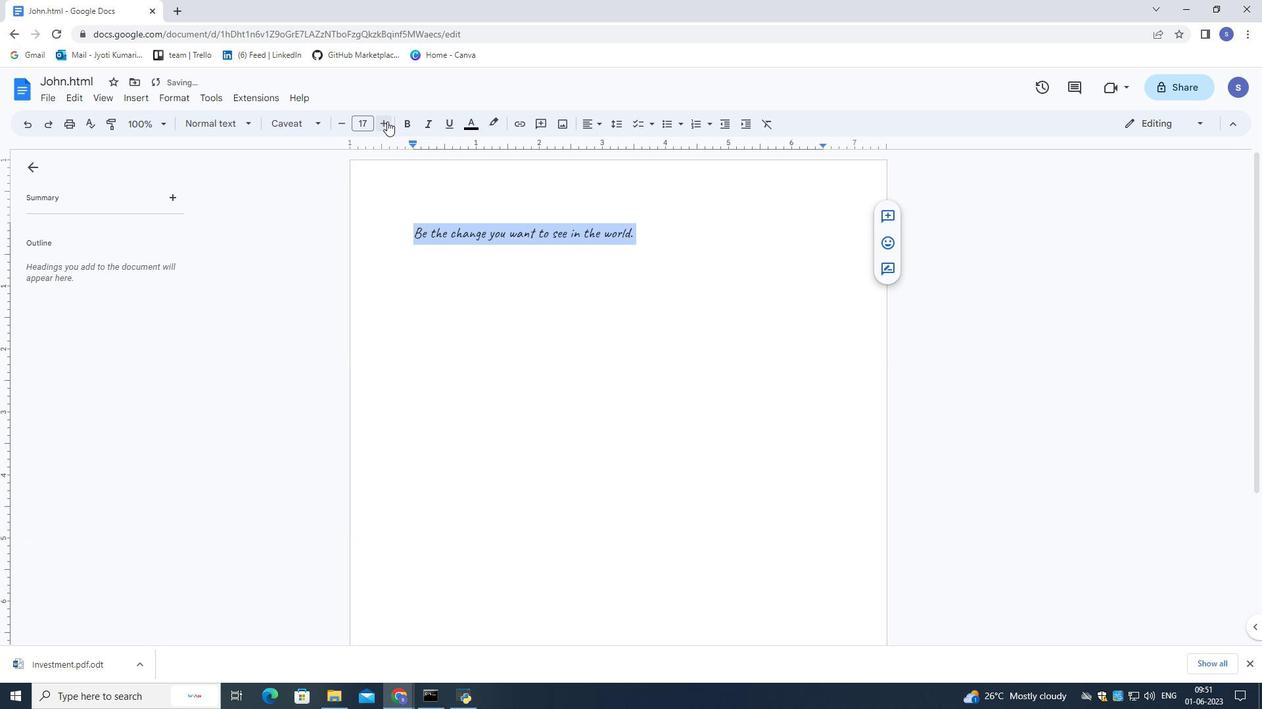 
Action: Mouse pressed left at (387, 121)
Screenshot: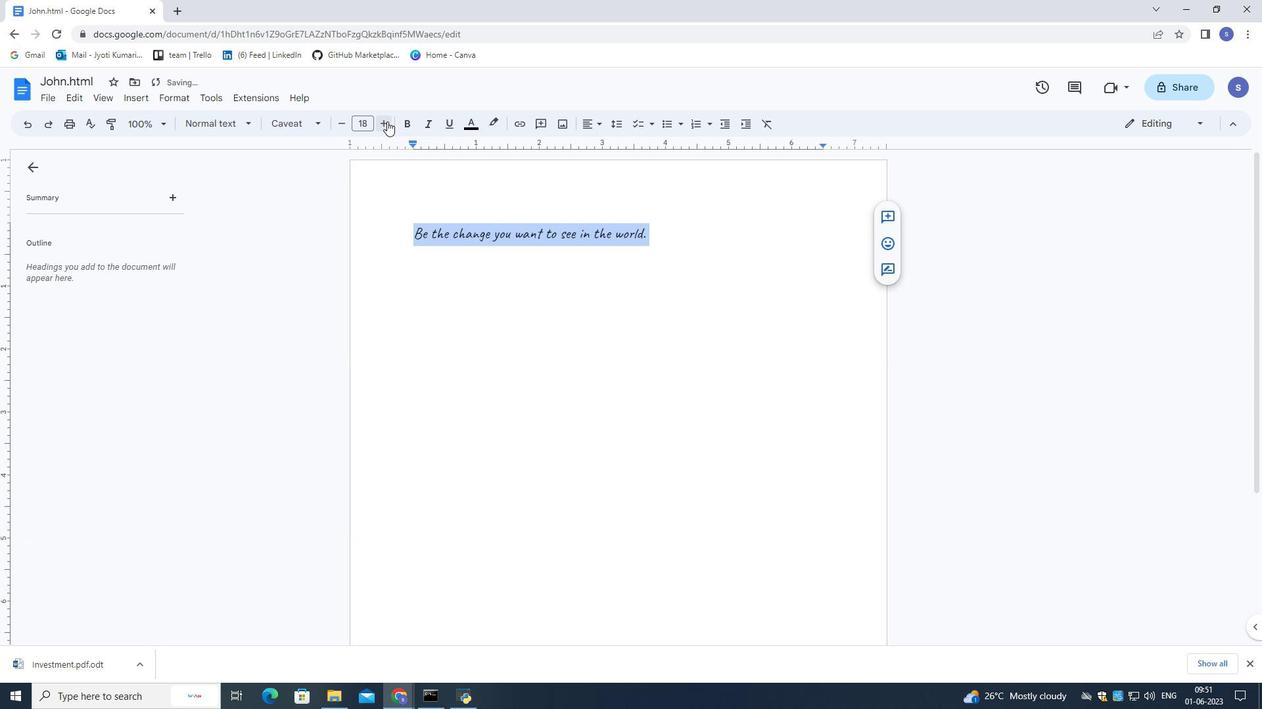 
Action: Mouse pressed left at (387, 121)
Screenshot: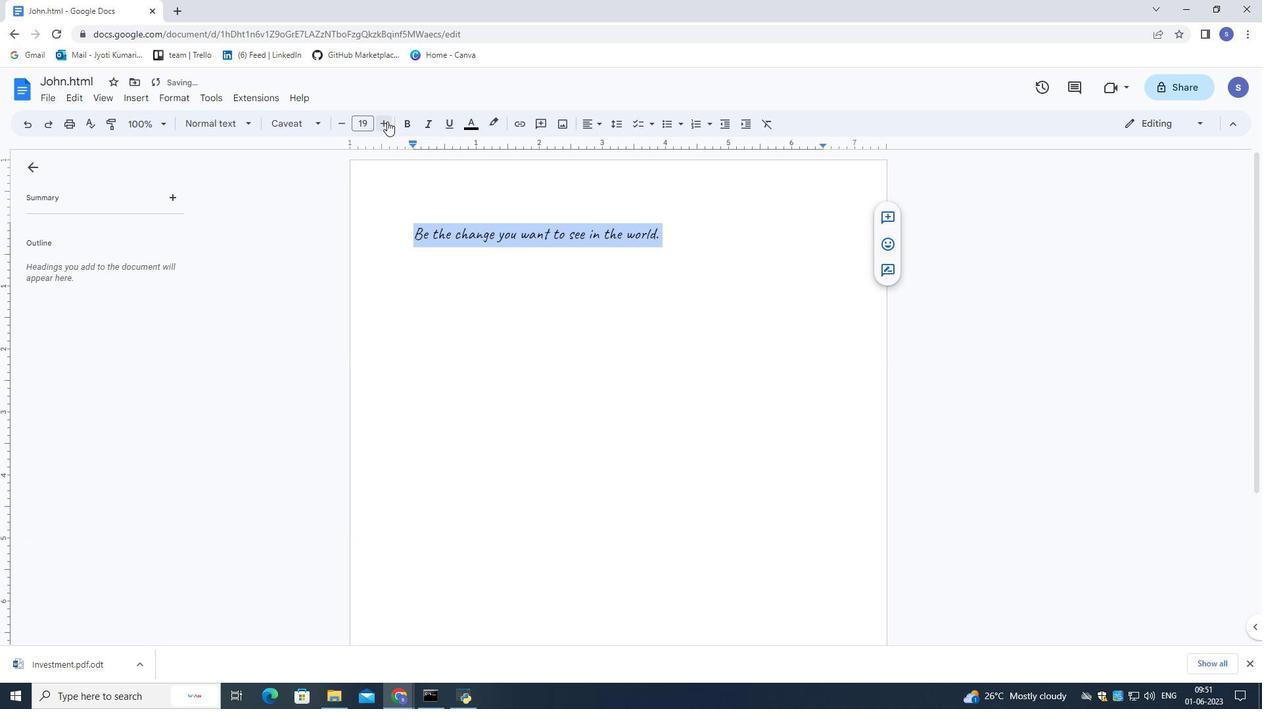 
Action: Mouse pressed left at (387, 121)
Screenshot: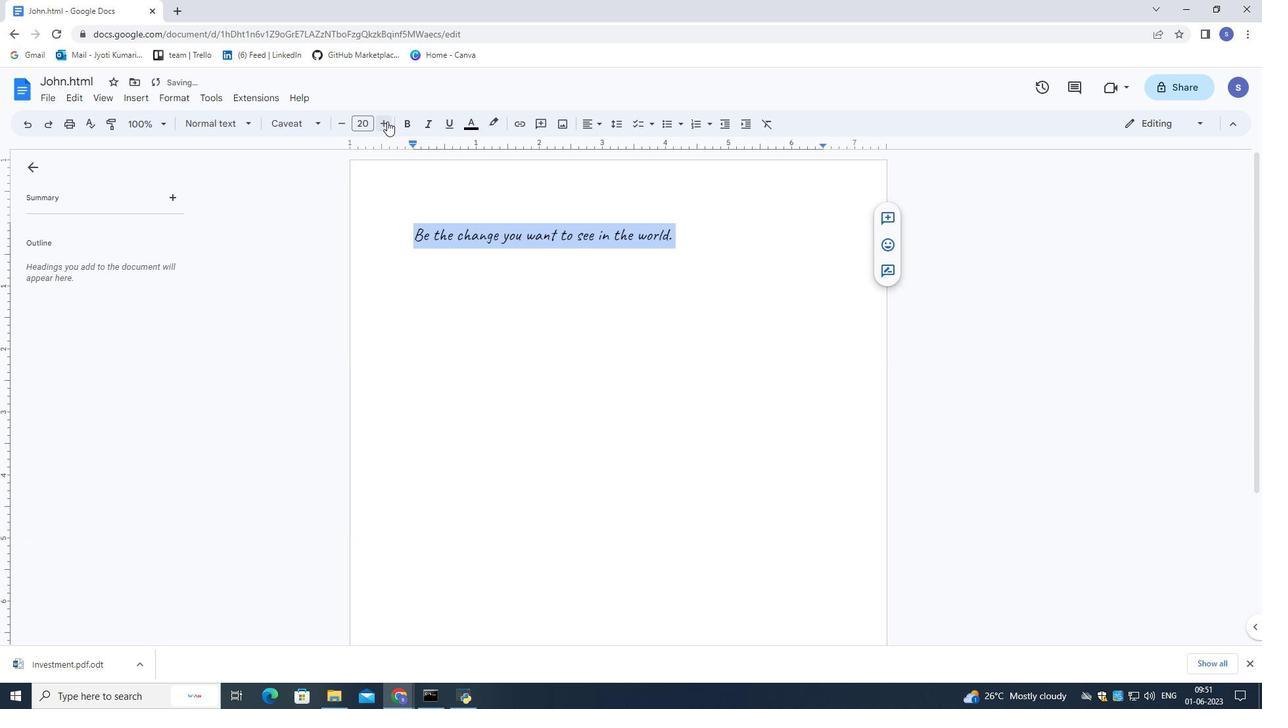 
Action: Mouse pressed left at (387, 121)
Screenshot: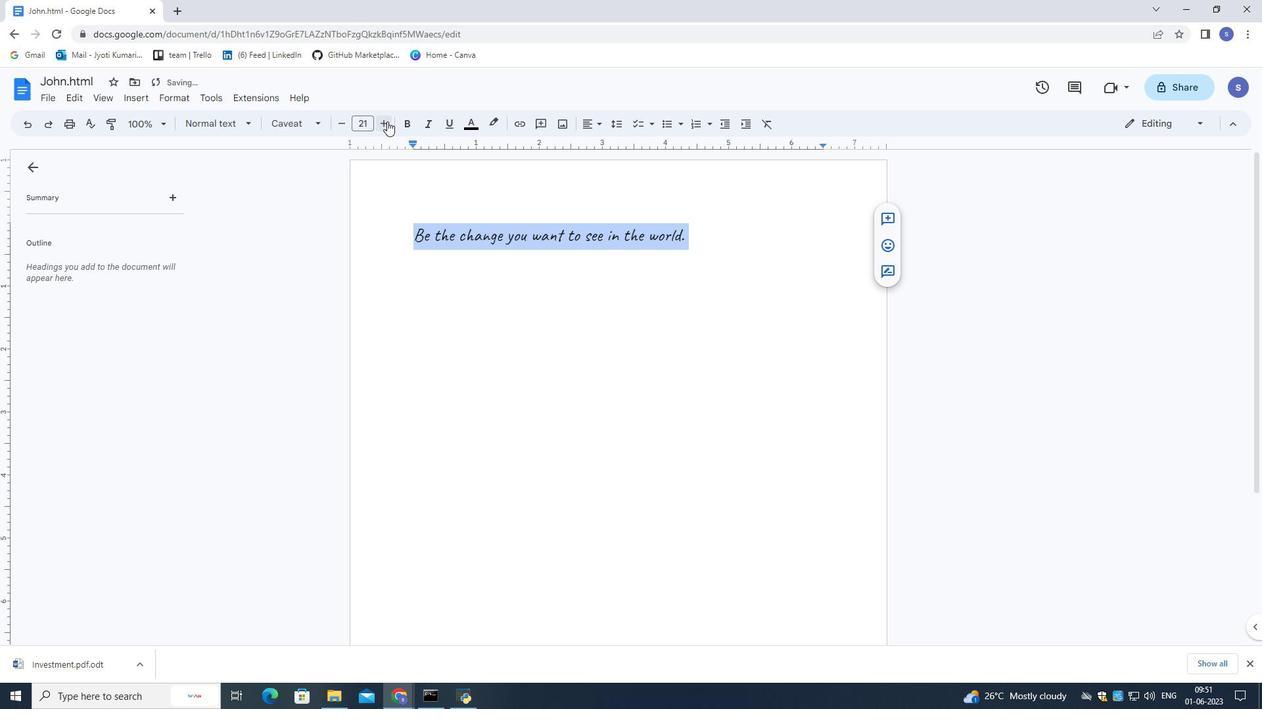 
Action: Mouse pressed left at (387, 121)
Screenshot: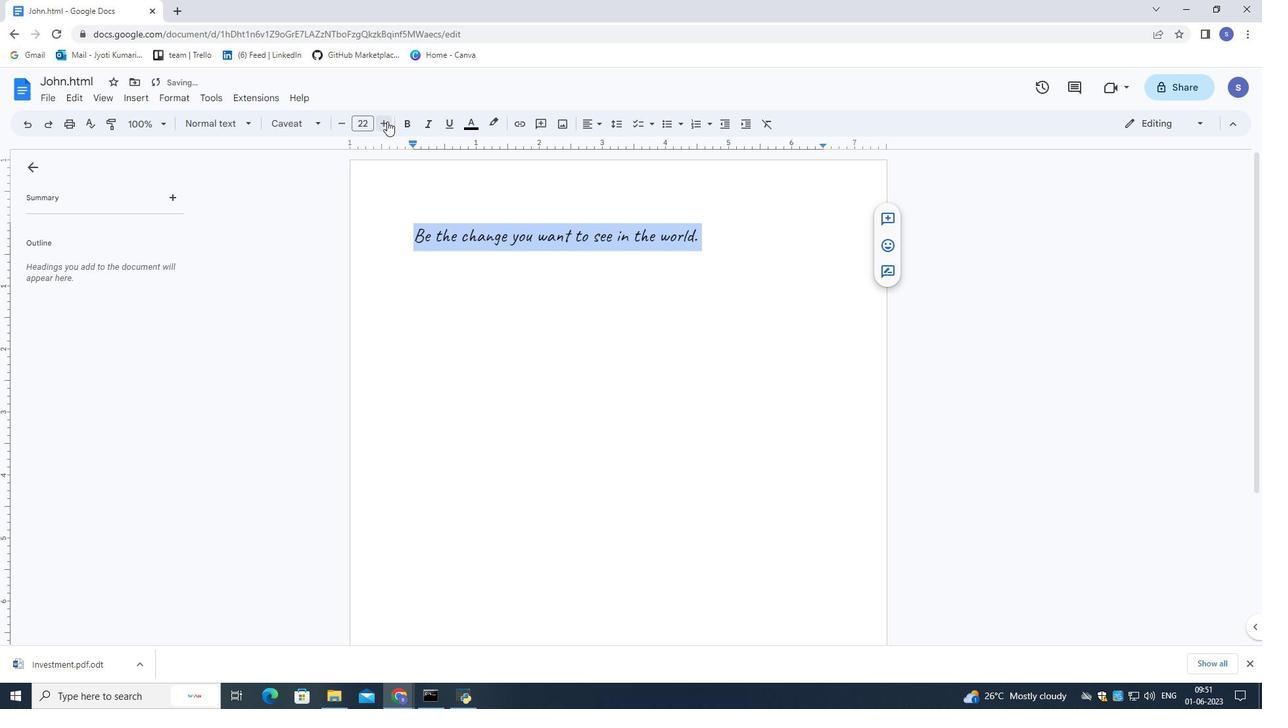 
Action: Mouse pressed left at (387, 121)
Screenshot: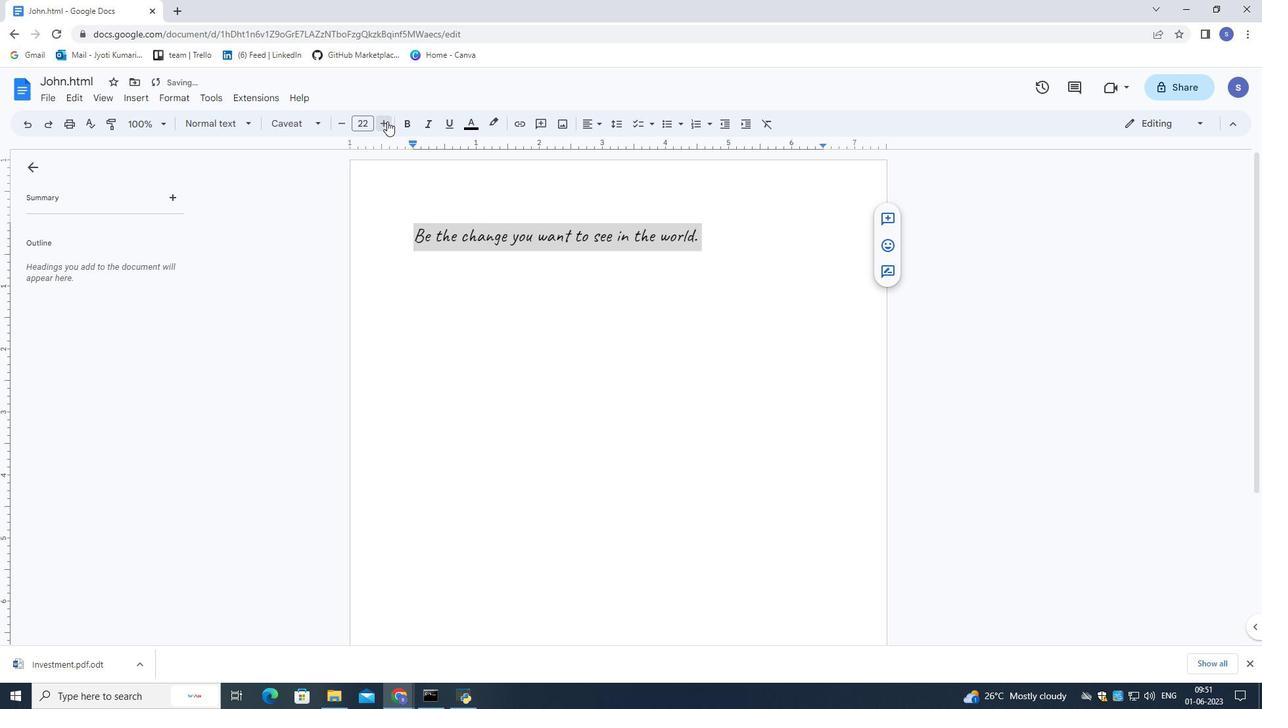 
Action: Mouse pressed left at (387, 121)
Screenshot: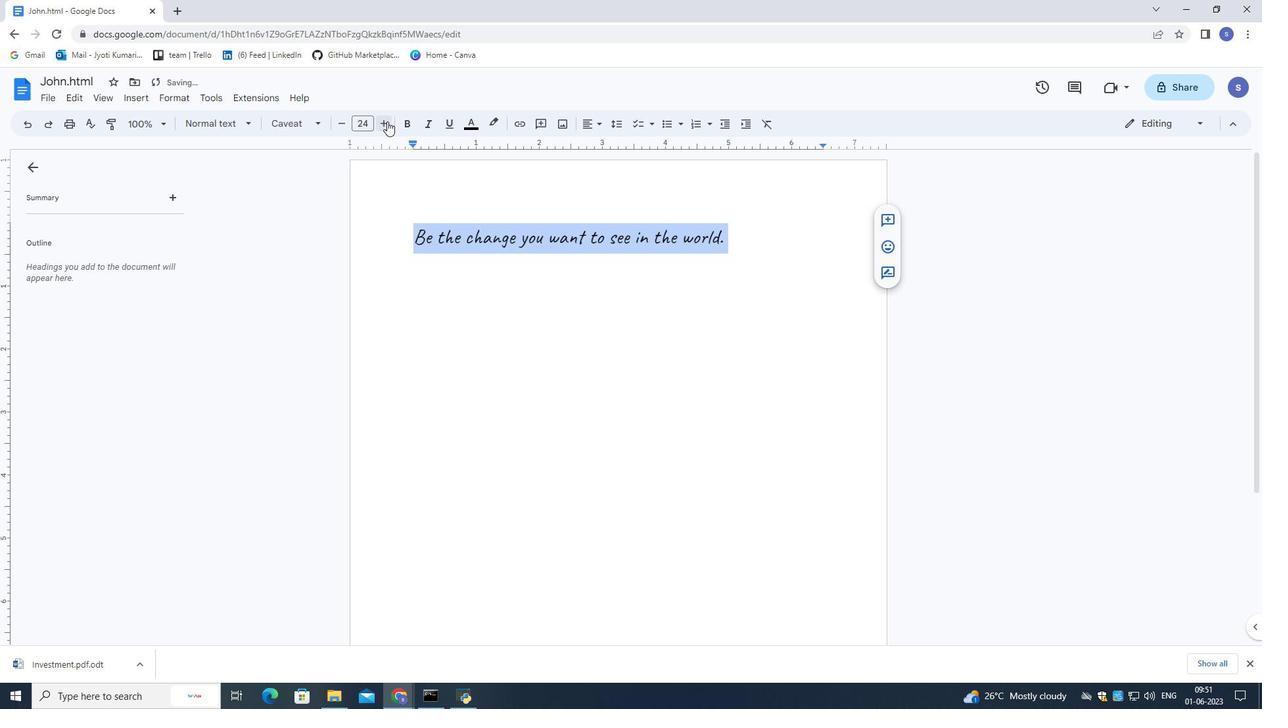 
Action: Mouse pressed left at (387, 121)
Screenshot: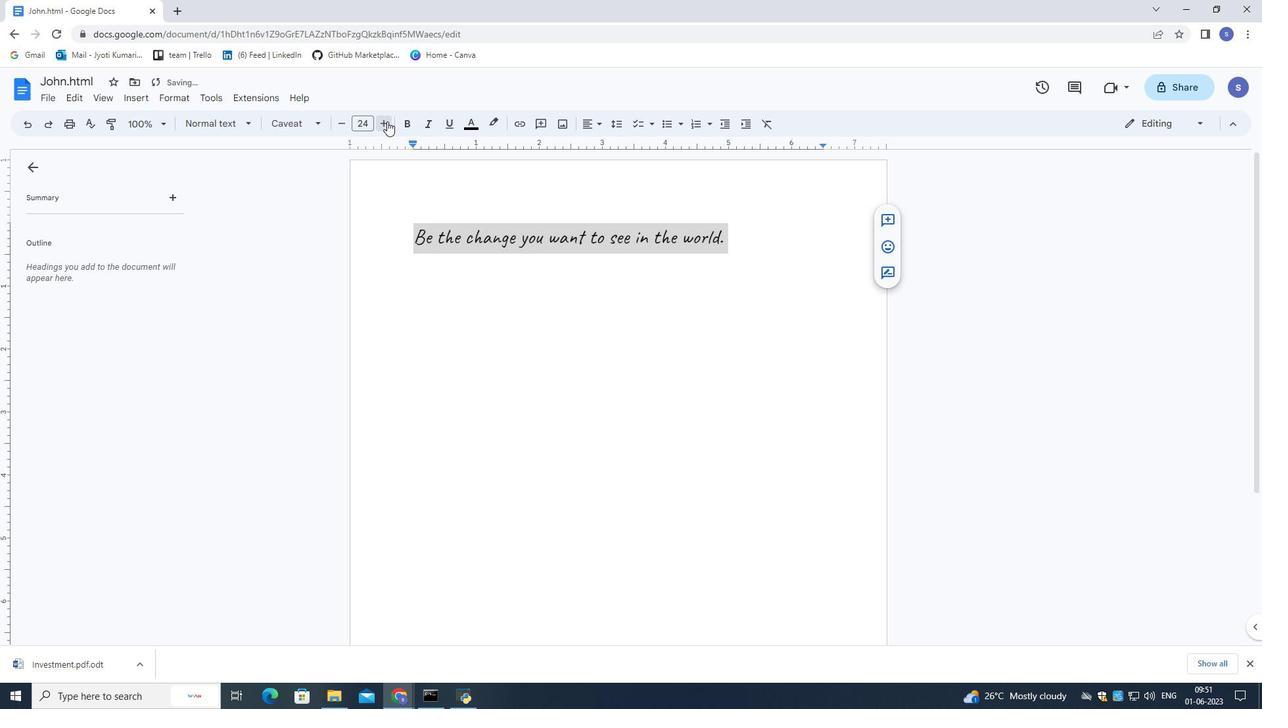 
Action: Mouse pressed left at (387, 121)
Screenshot: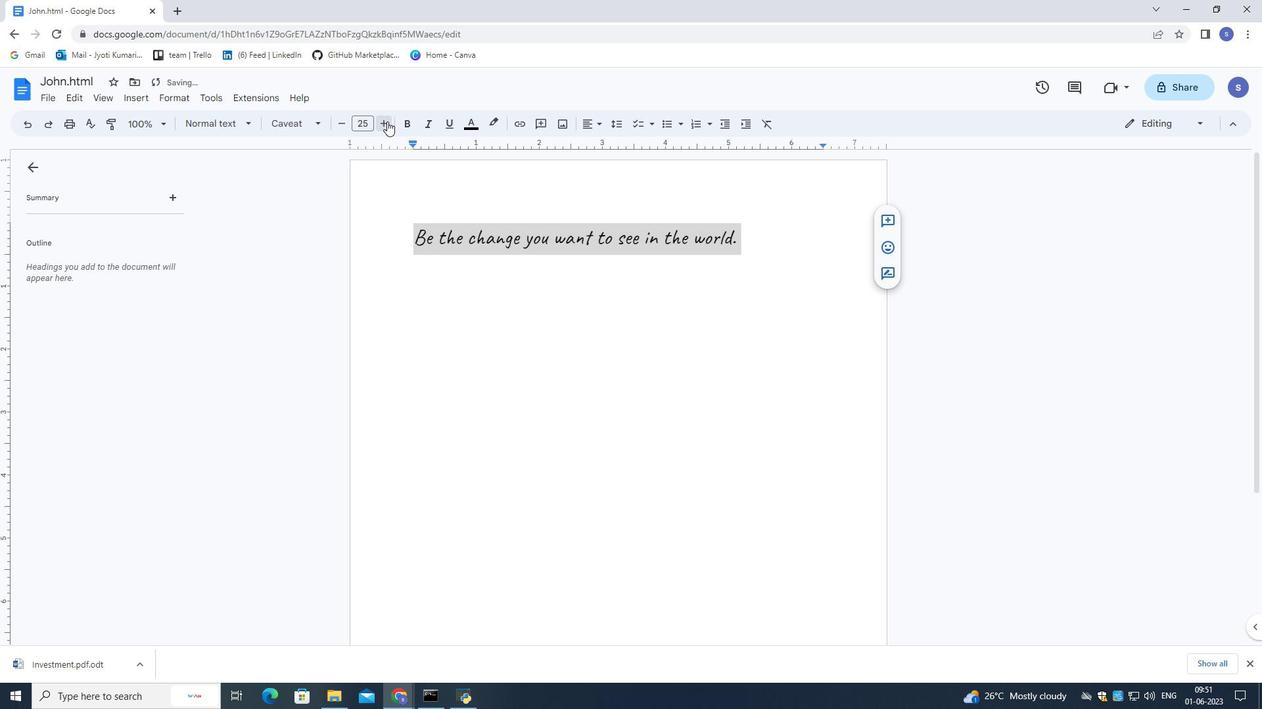 
Action: Mouse pressed left at (387, 121)
Screenshot: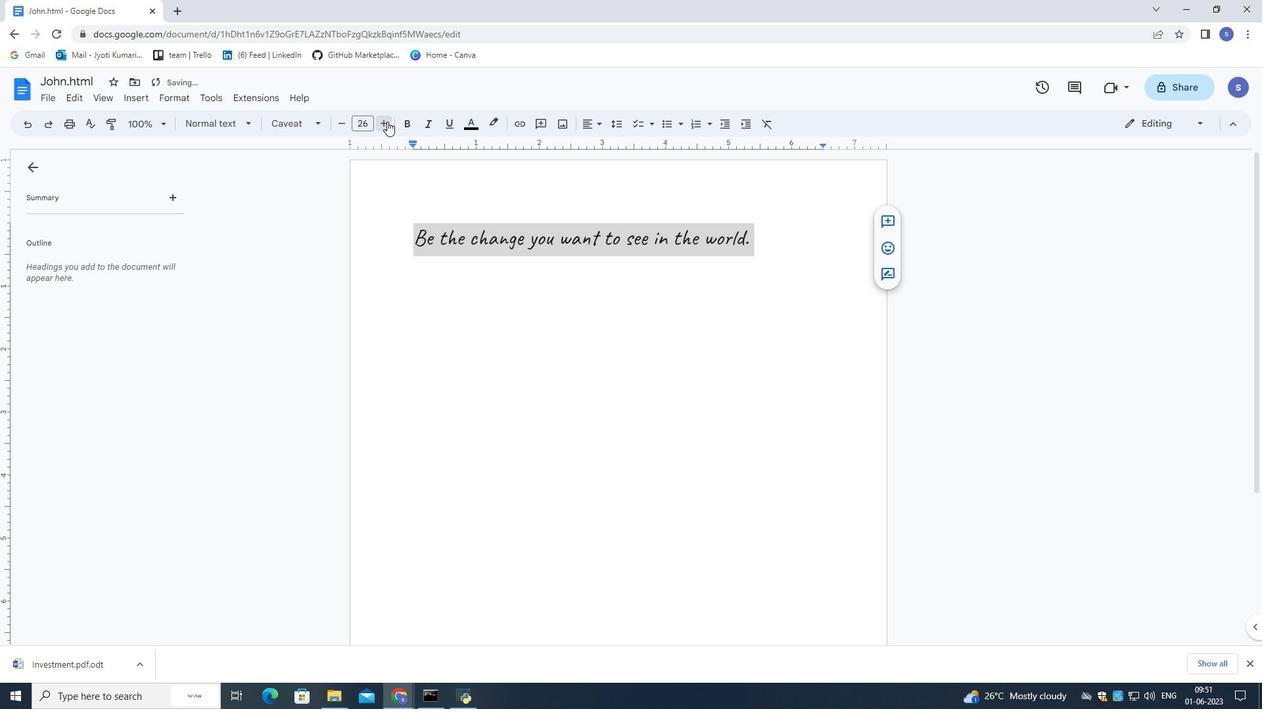 
Action: Mouse pressed left at (387, 121)
Screenshot: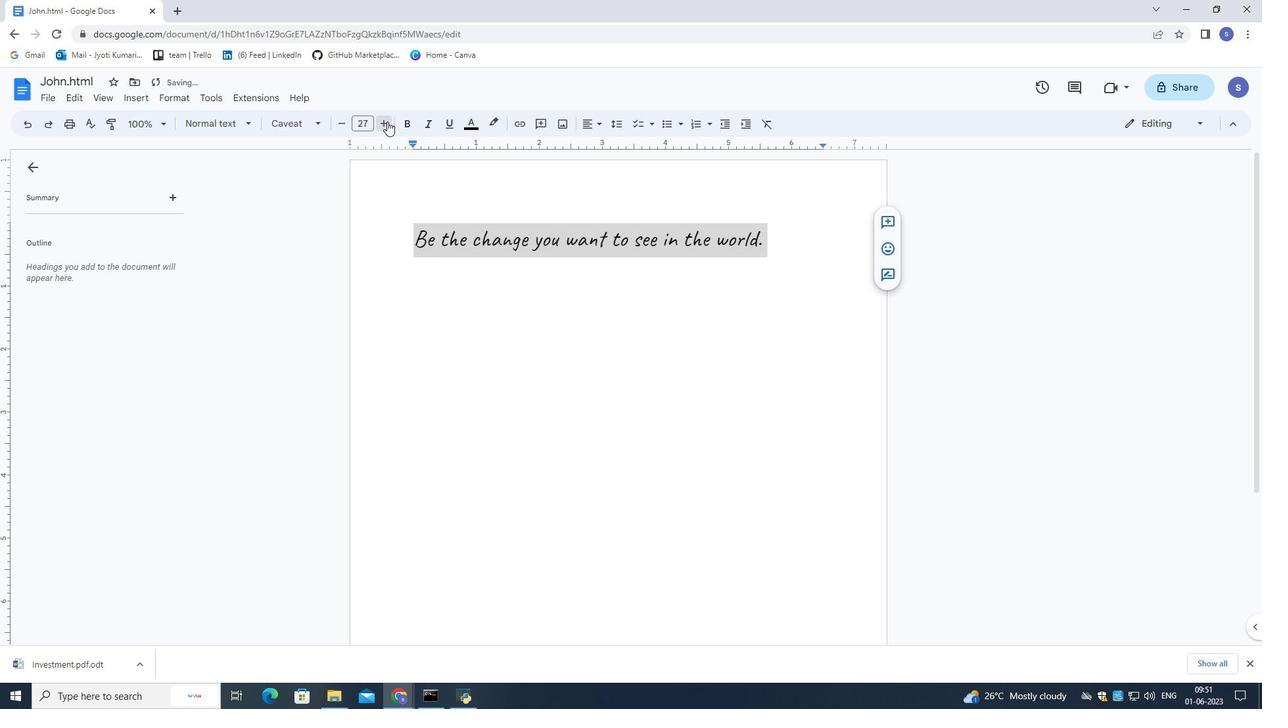 
Action: Mouse pressed left at (387, 121)
Screenshot: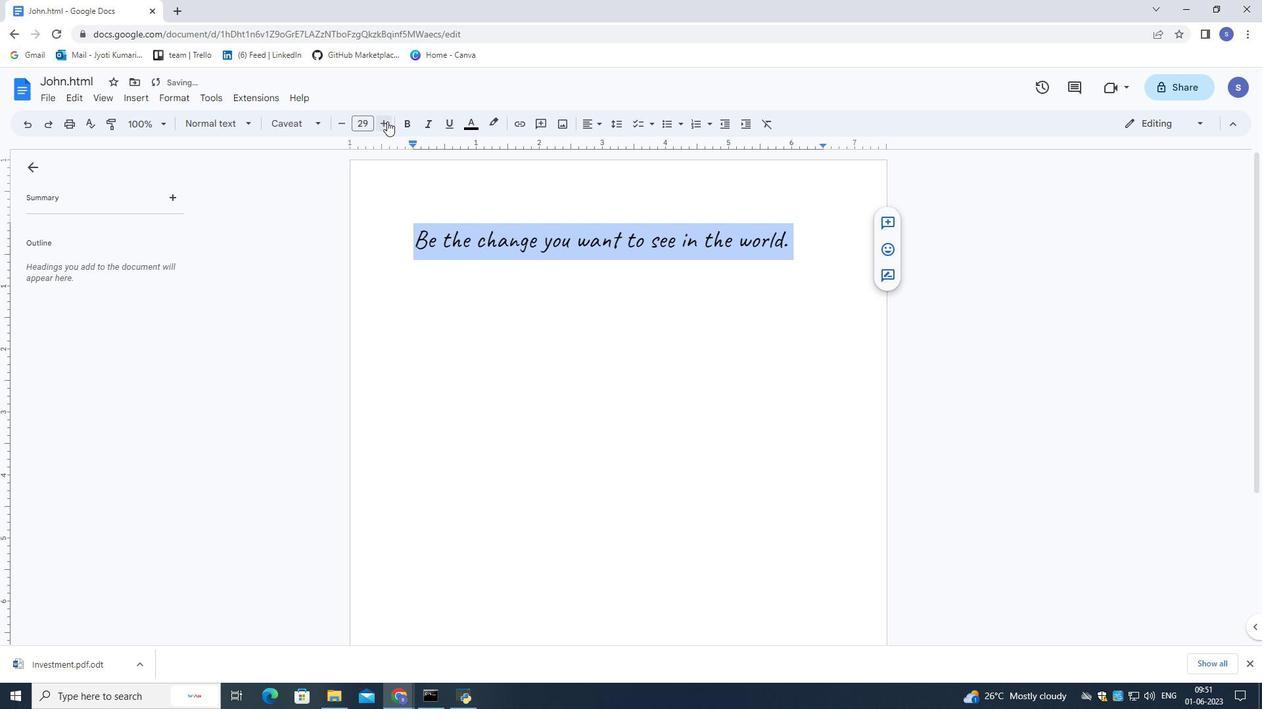 
Action: Mouse moved to (595, 123)
Screenshot: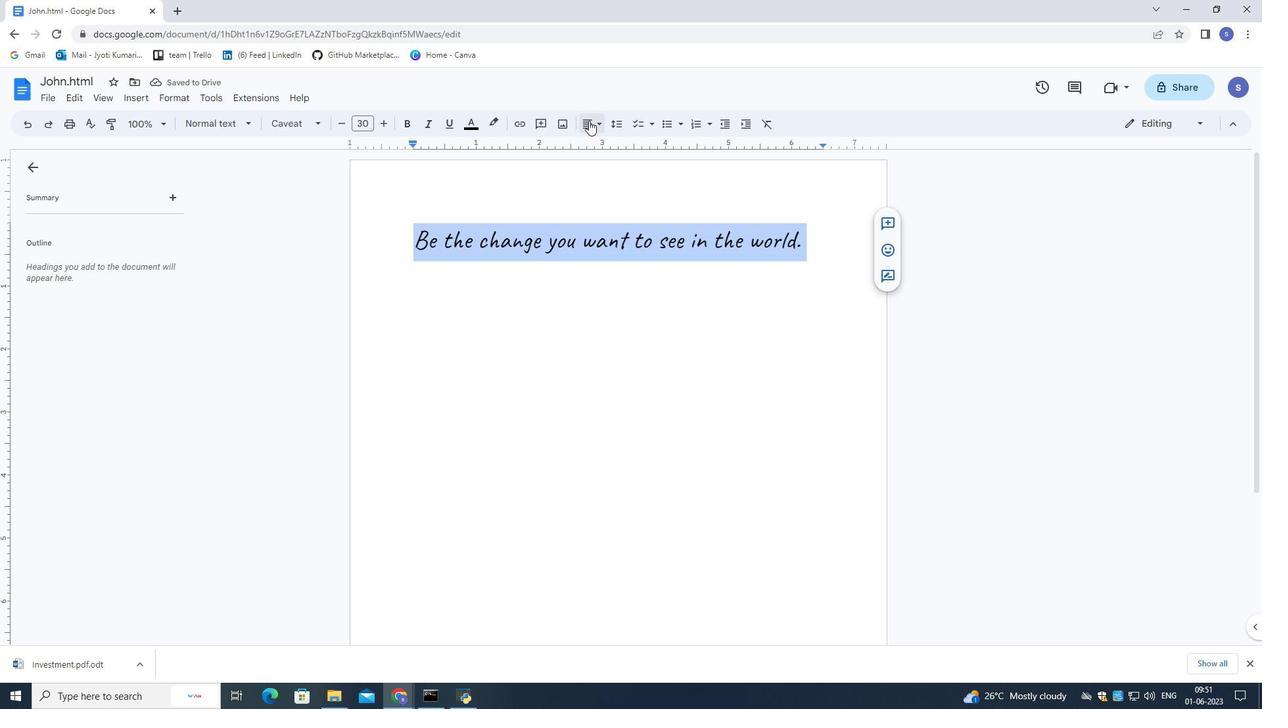 
Action: Mouse pressed left at (595, 123)
Screenshot: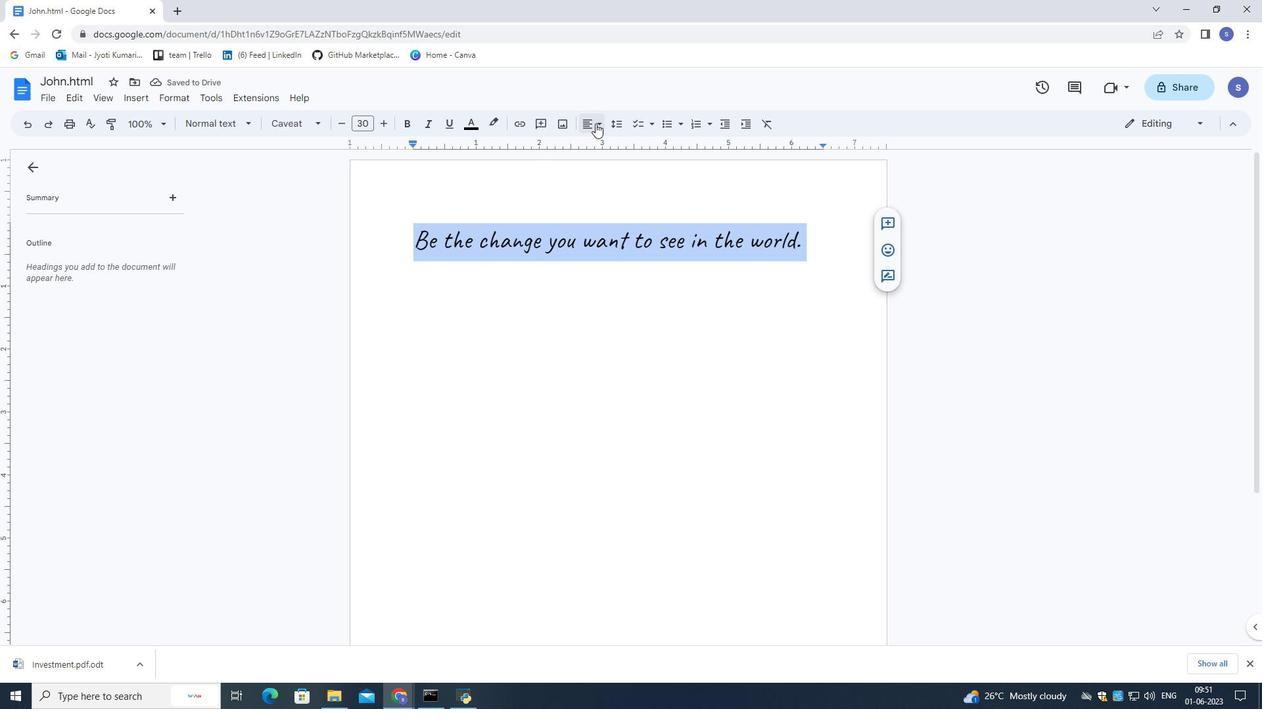 
Action: Mouse moved to (608, 149)
Screenshot: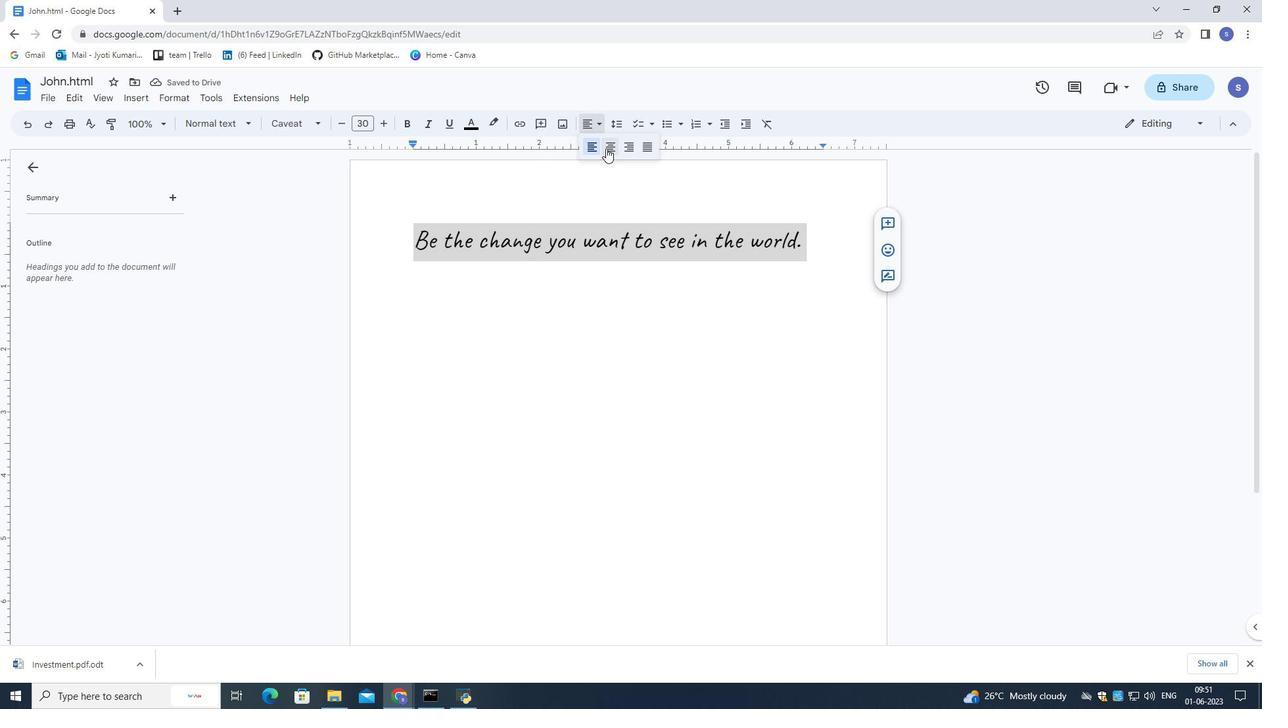
Action: Mouse pressed left at (608, 149)
Screenshot: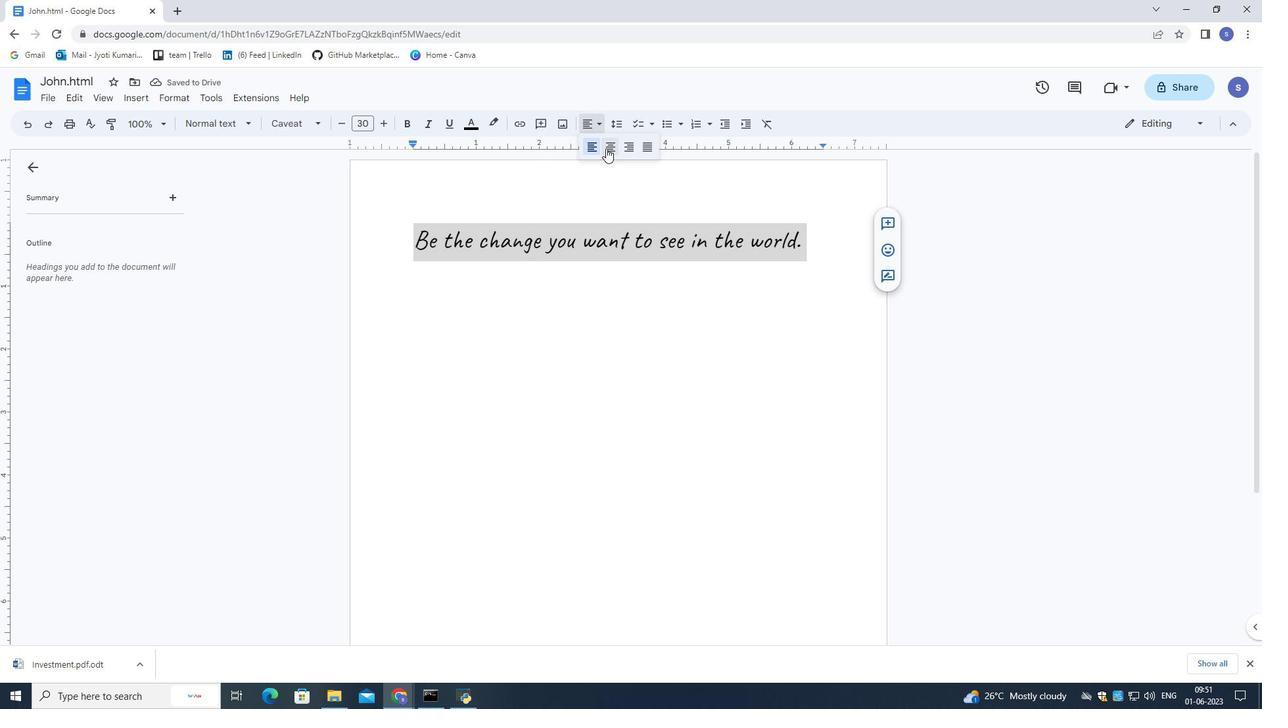 
Action: Mouse moved to (475, 120)
Screenshot: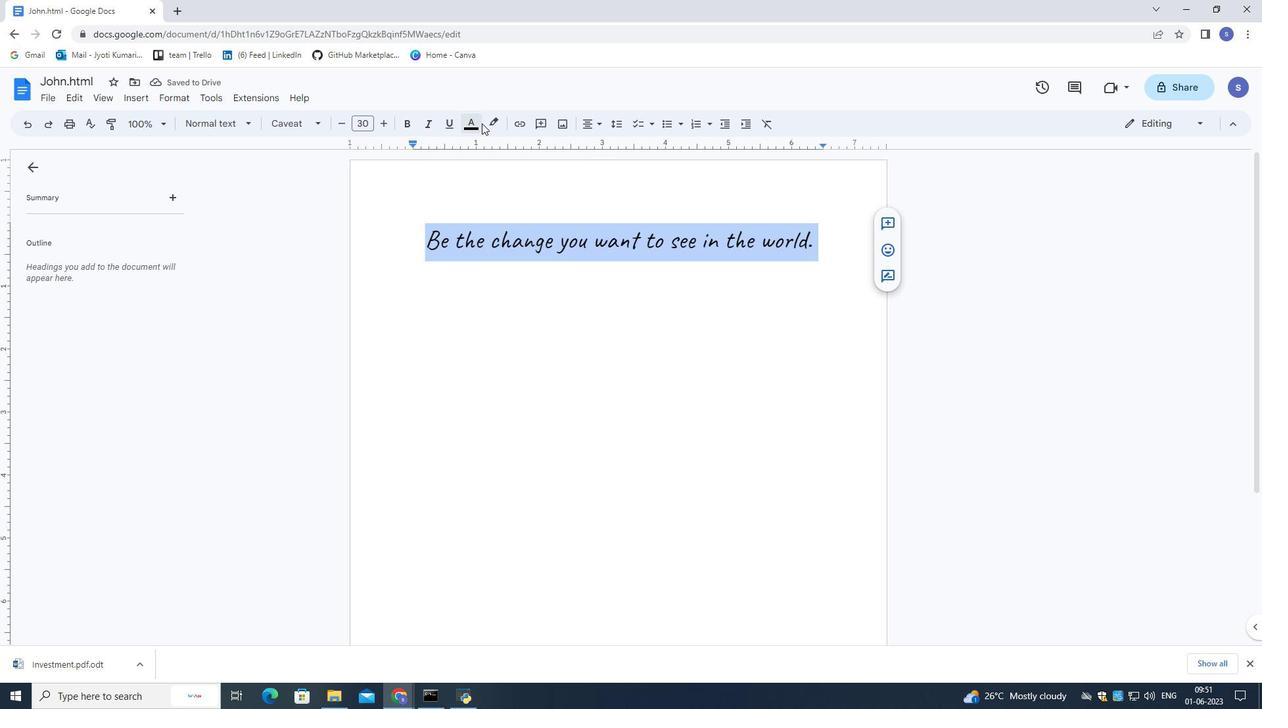 
Action: Mouse pressed left at (475, 120)
Screenshot: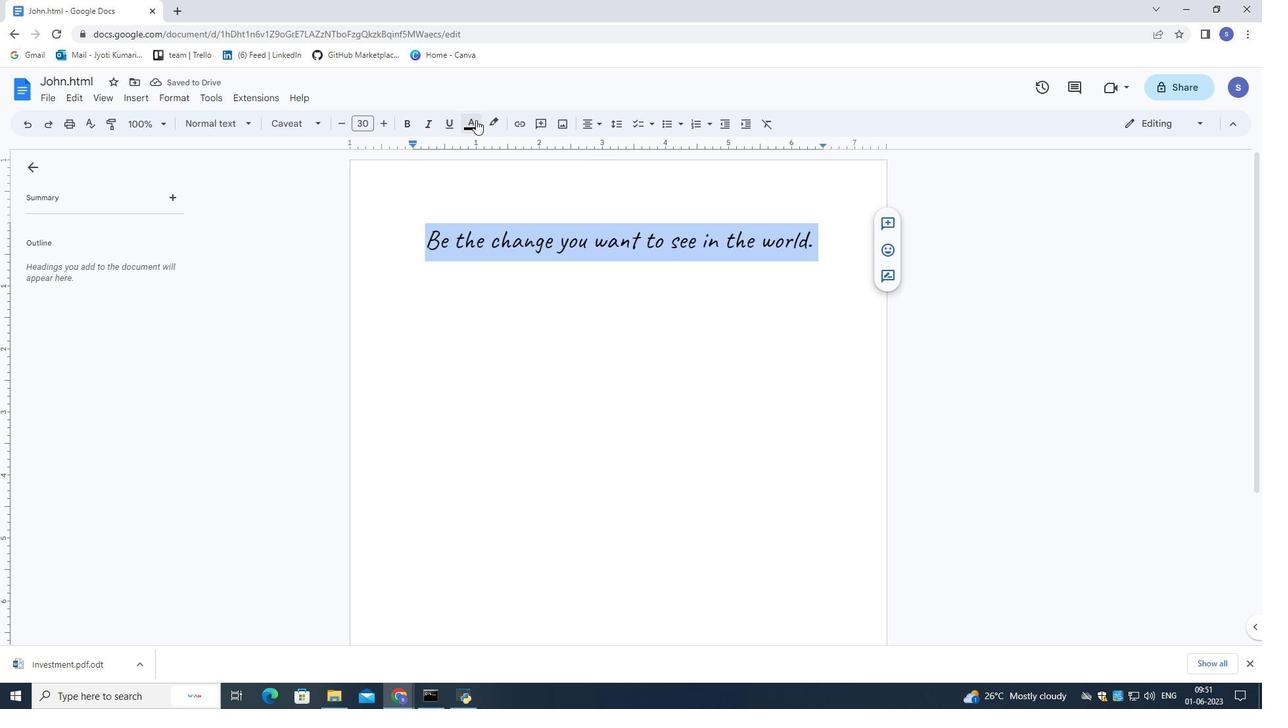
Action: Mouse moved to (483, 261)
Screenshot: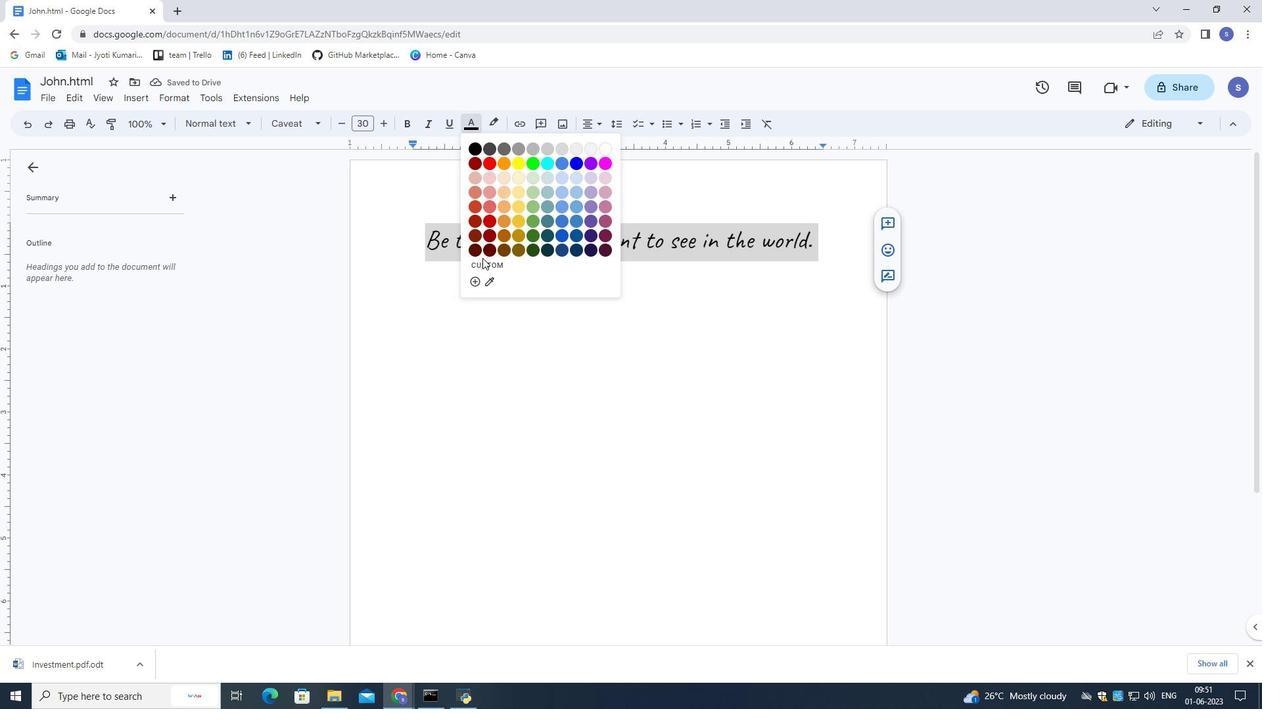 
Action: Mouse pressed left at (483, 261)
Screenshot: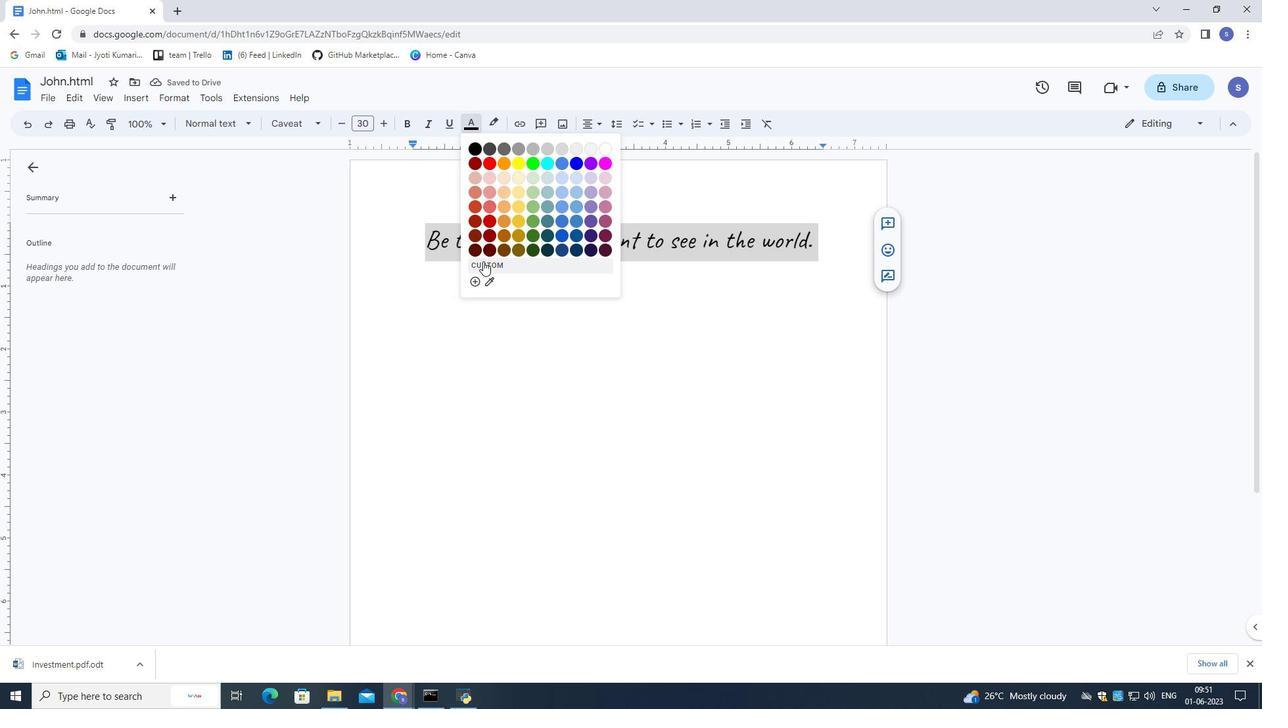 
Action: Mouse moved to (644, 370)
Screenshot: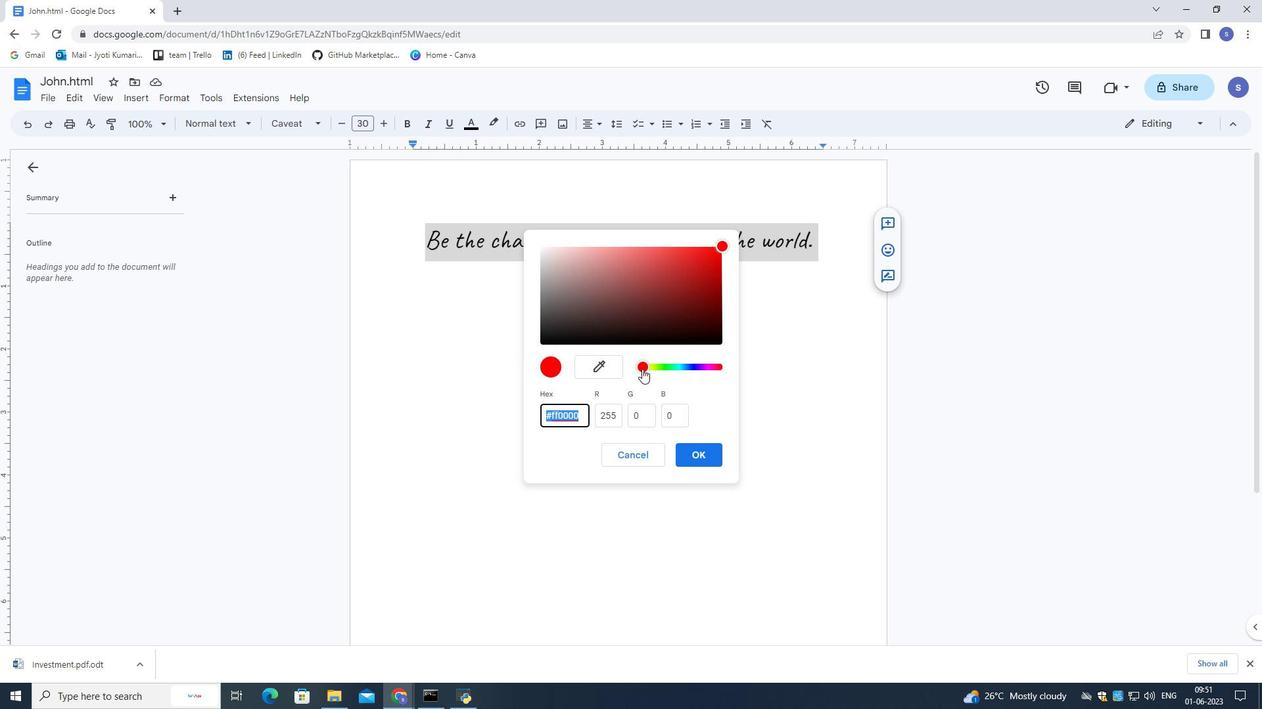 
Action: Mouse pressed left at (644, 370)
Screenshot: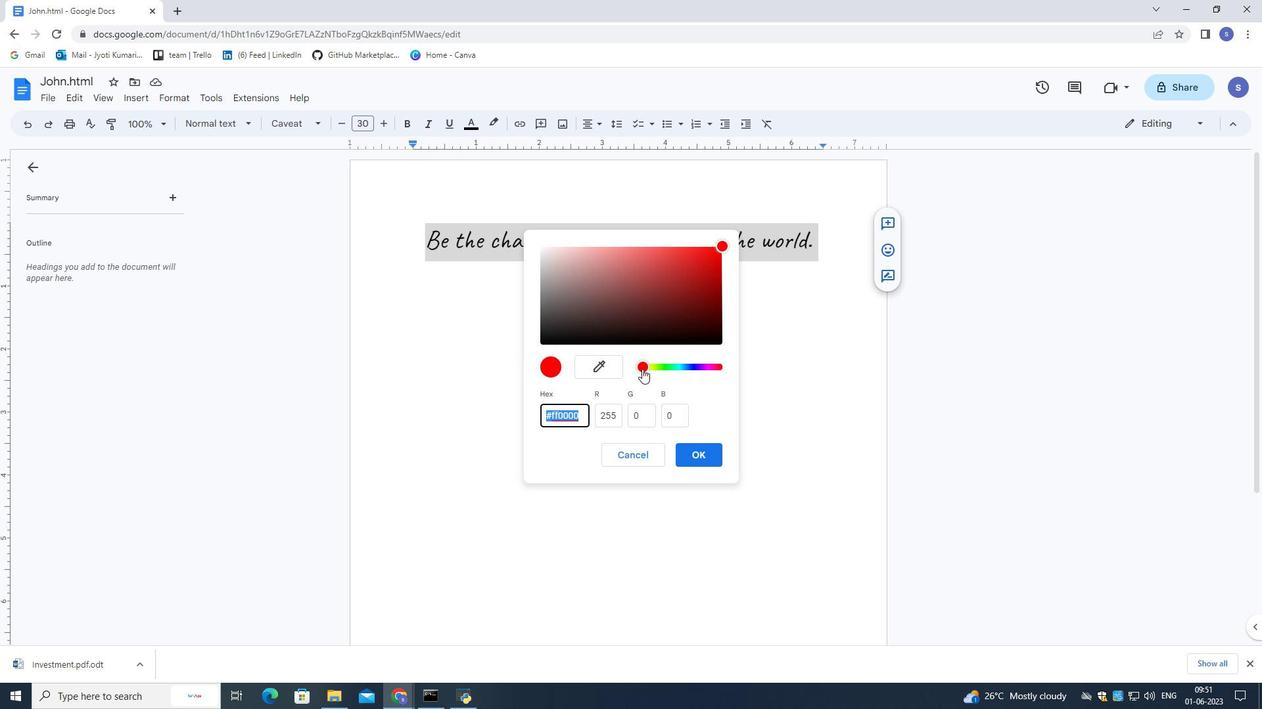
Action: Mouse moved to (644, 289)
Screenshot: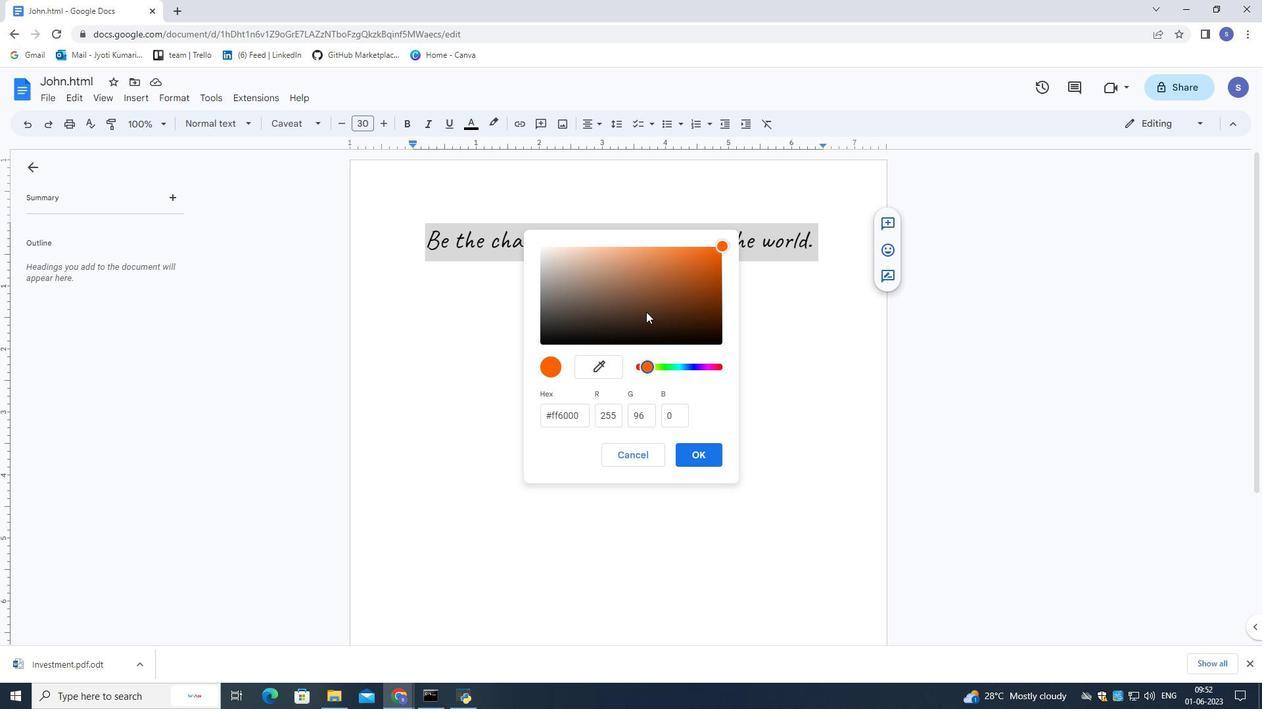 
Action: Mouse pressed left at (644, 289)
Screenshot: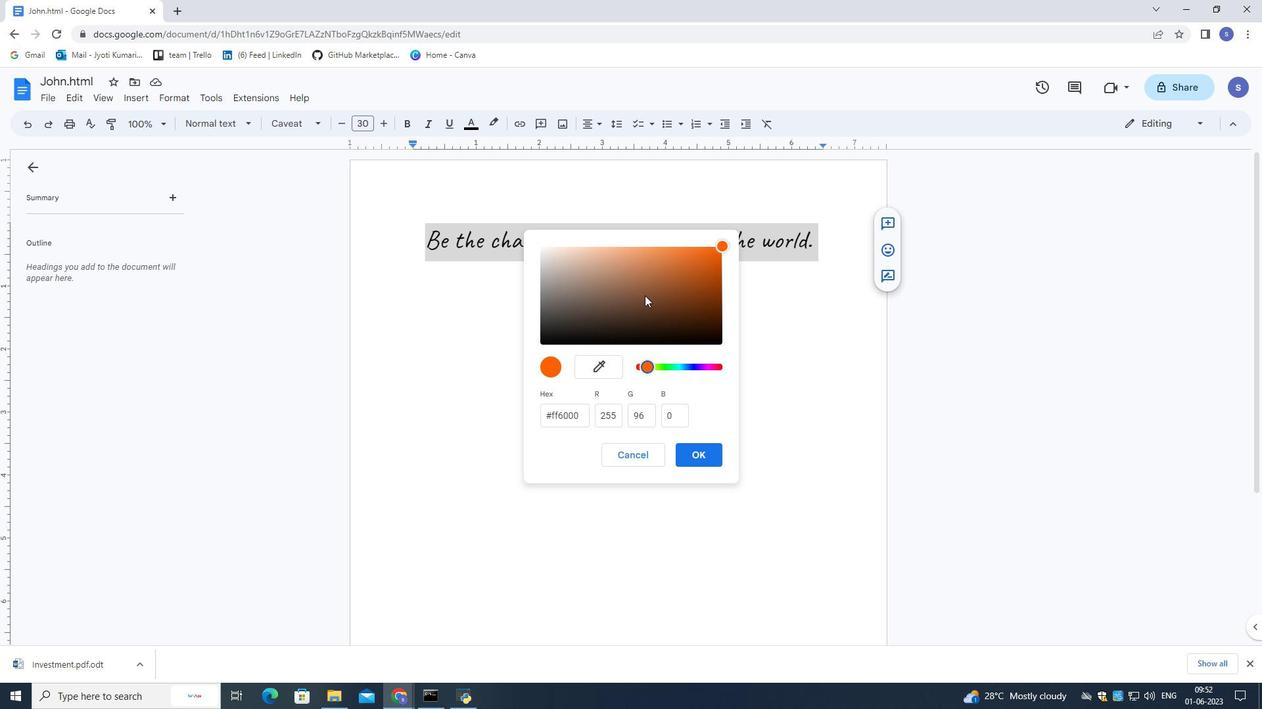 
Action: Mouse moved to (696, 455)
Screenshot: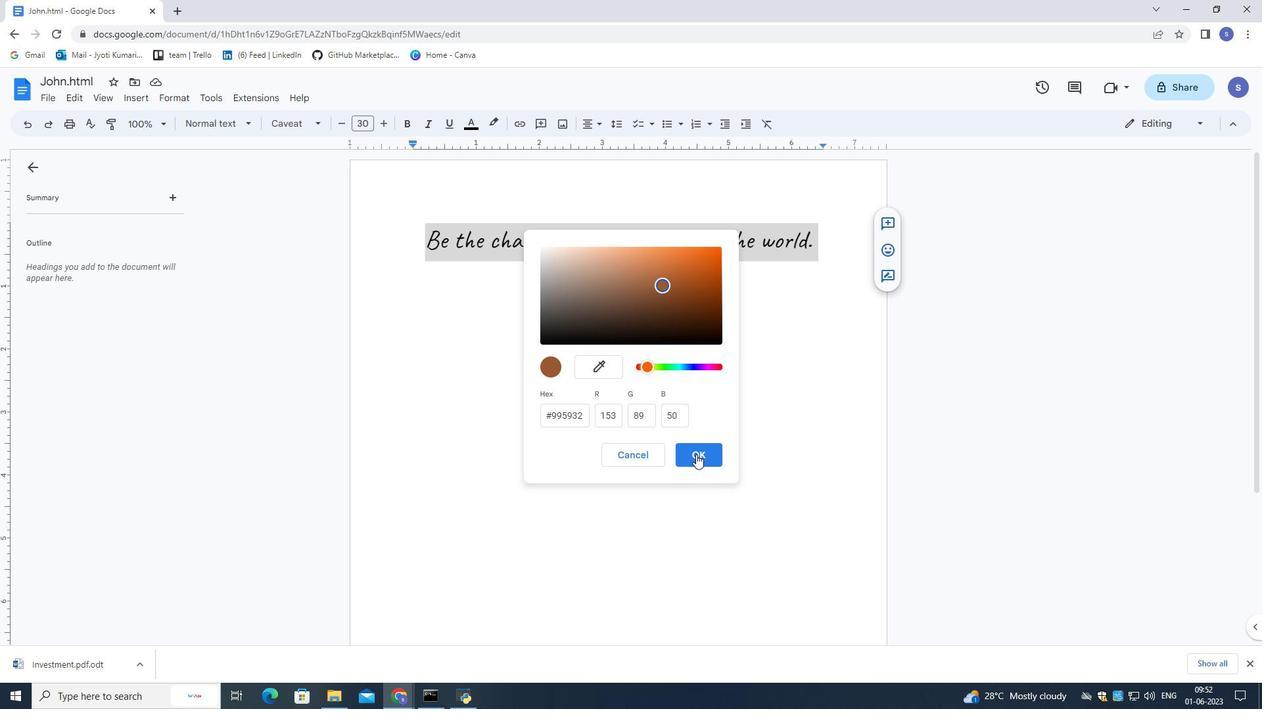 
Action: Mouse pressed left at (696, 455)
Screenshot: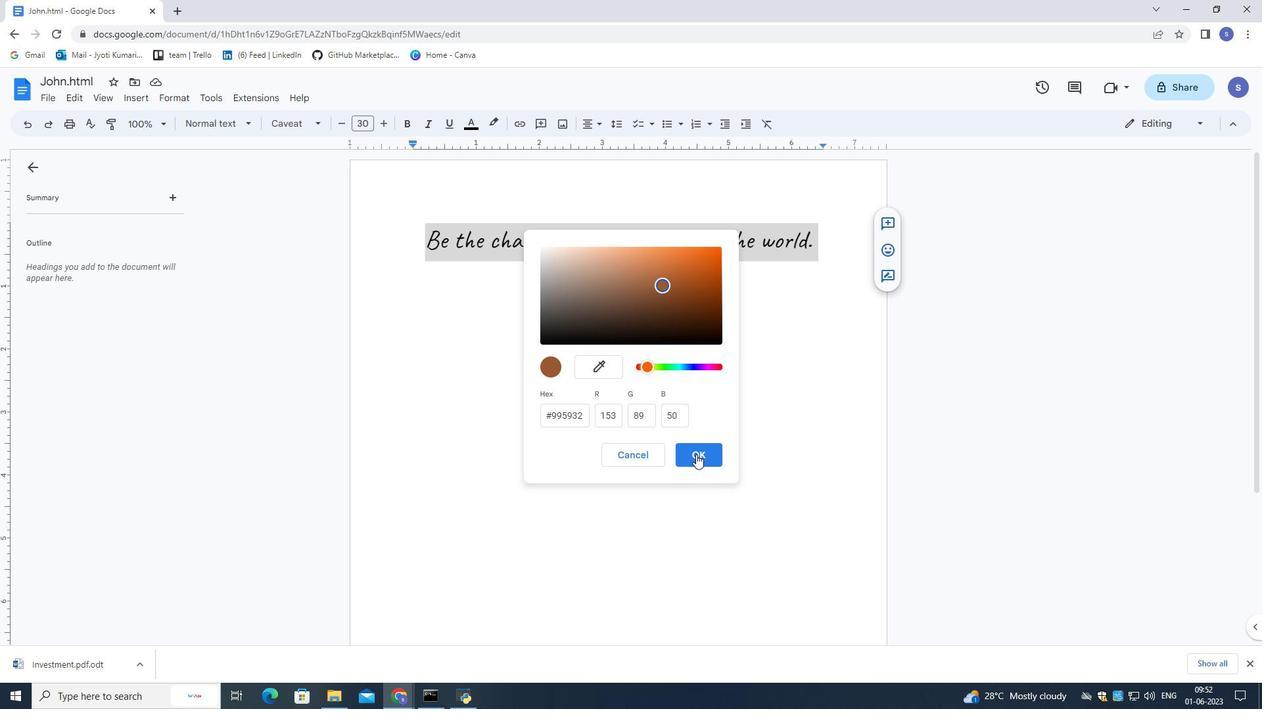 
Action: Mouse moved to (681, 406)
Screenshot: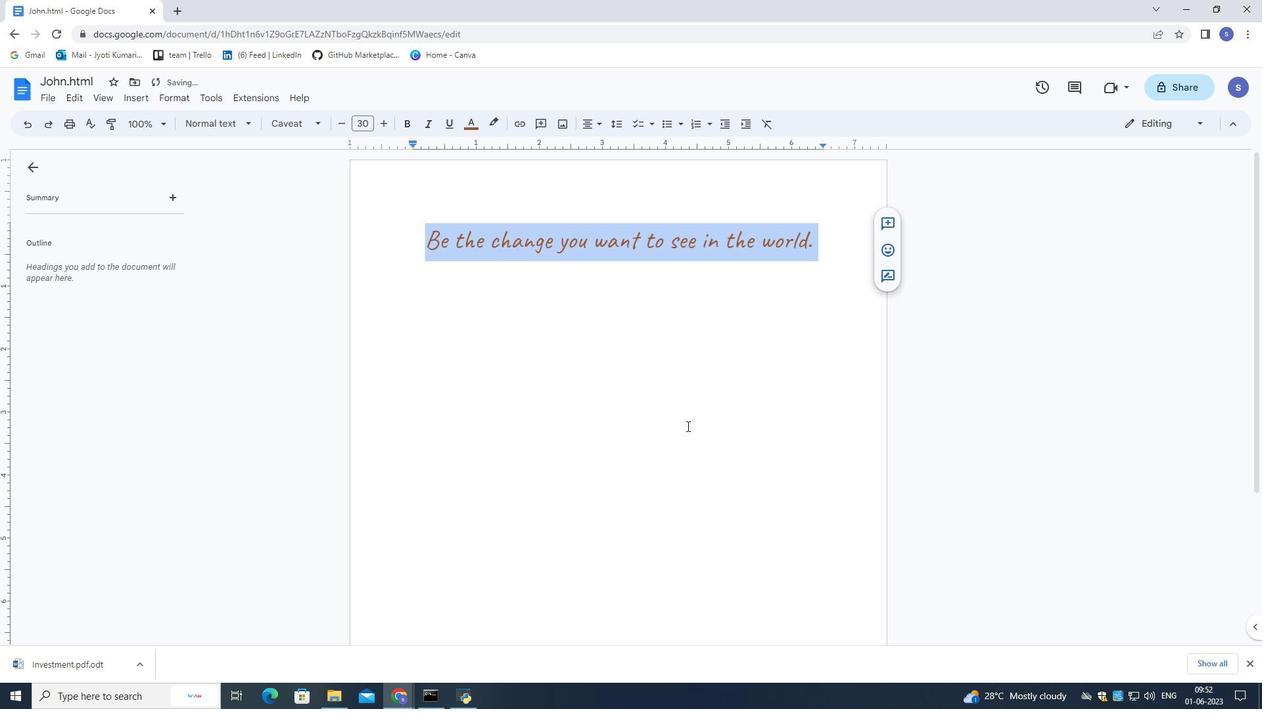 
Action: Mouse pressed left at (681, 406)
Screenshot: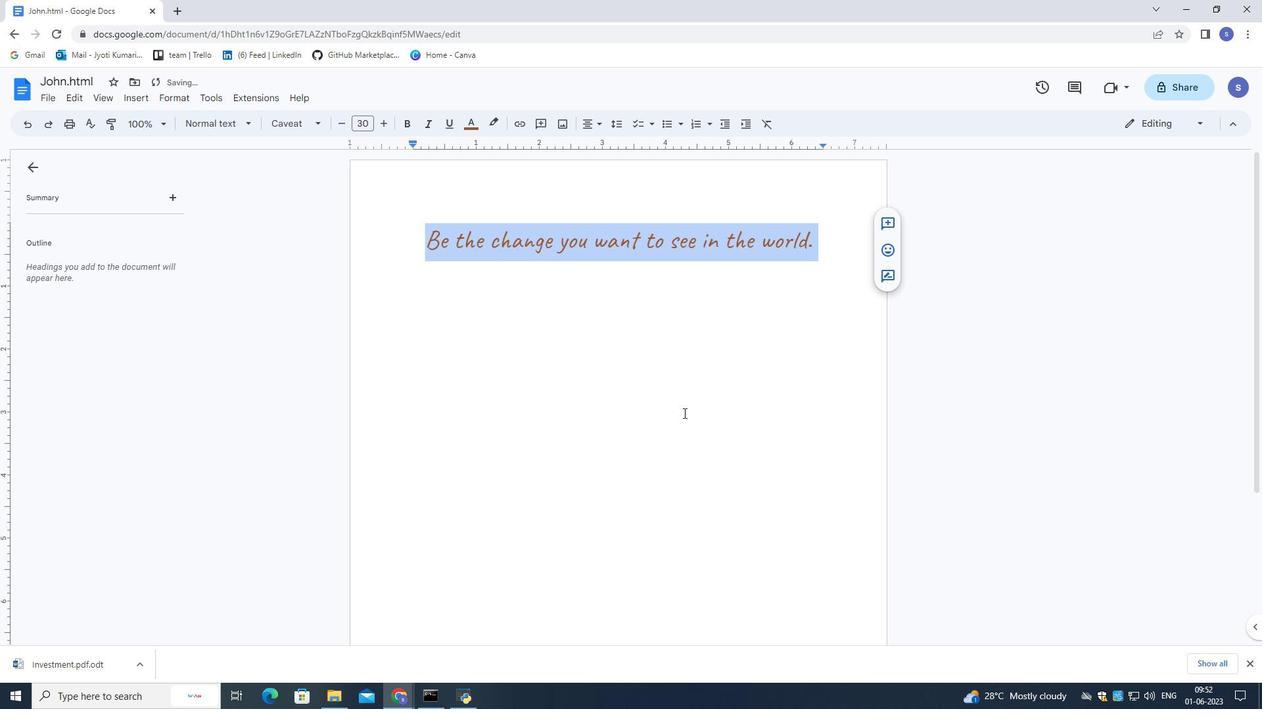 
Action: Mouse moved to (824, 242)
Screenshot: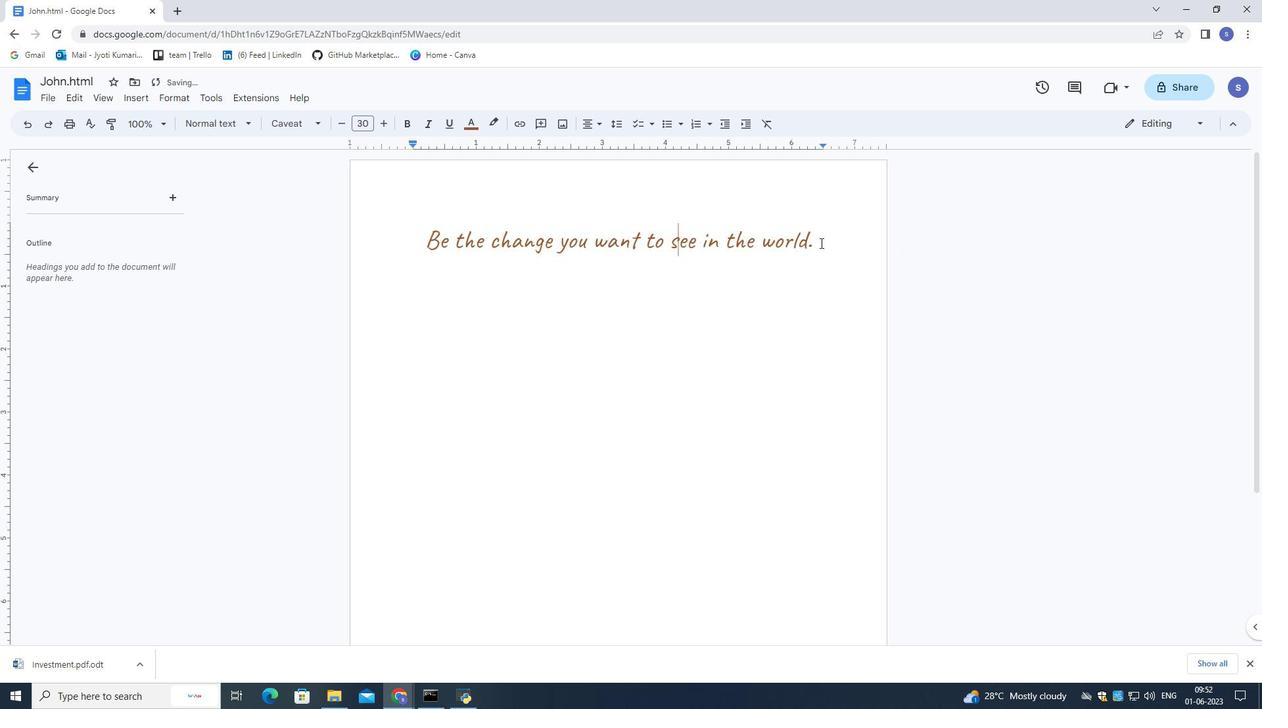 
Action: Mouse pressed left at (824, 242)
Screenshot: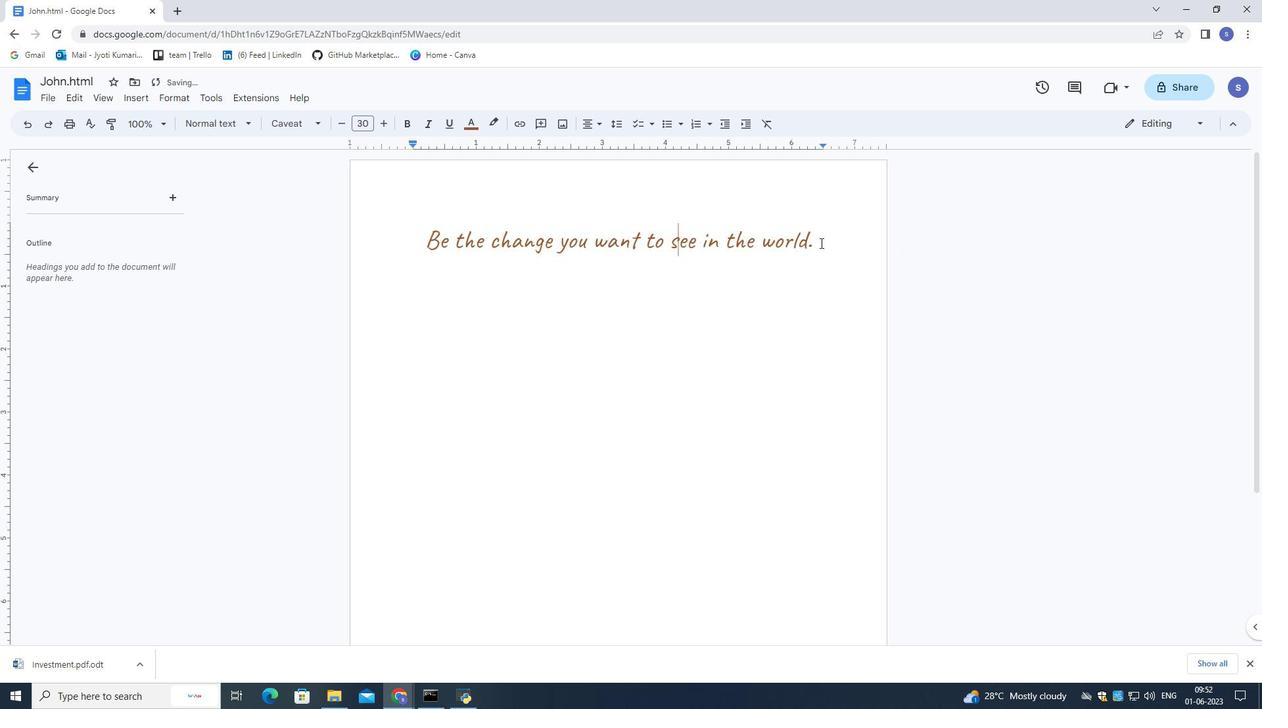 
Action: Mouse moved to (780, 303)
Screenshot: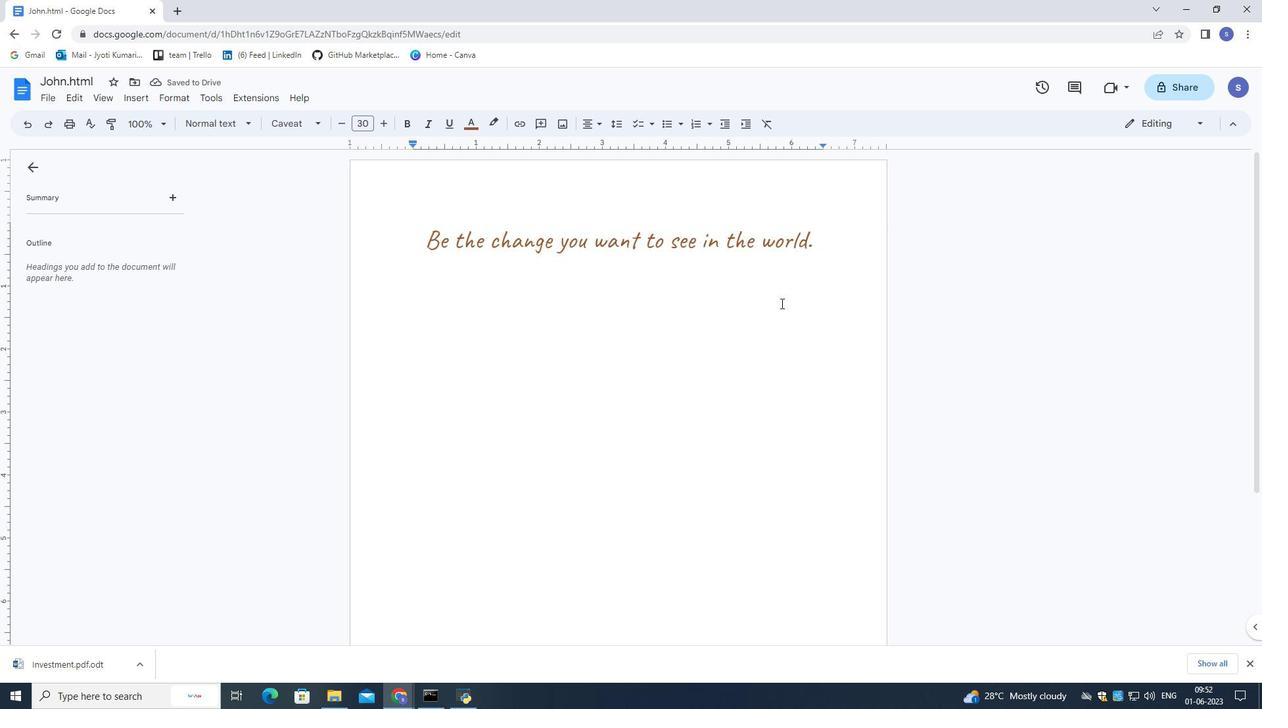 
